 Task: Search one way flight ticket for 1 adult, 5 children, 2 infants in seat and 1 infant on lap in first from Laramie: Laramie Regional Airport to Gillette: Gillette Campbell County Airport on 5-1-2023. Choice of flights is United. Number of bags: 7 checked bags. Price is upto 100000. Outbound departure time preference is 11:15.
Action: Mouse moved to (206, 374)
Screenshot: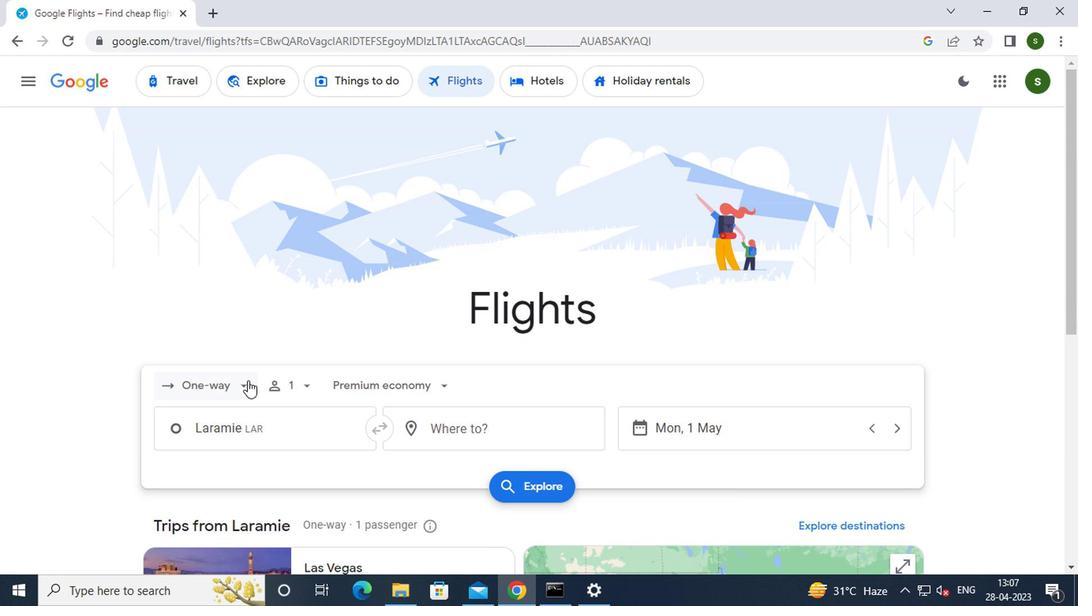 
Action: Mouse pressed left at (206, 374)
Screenshot: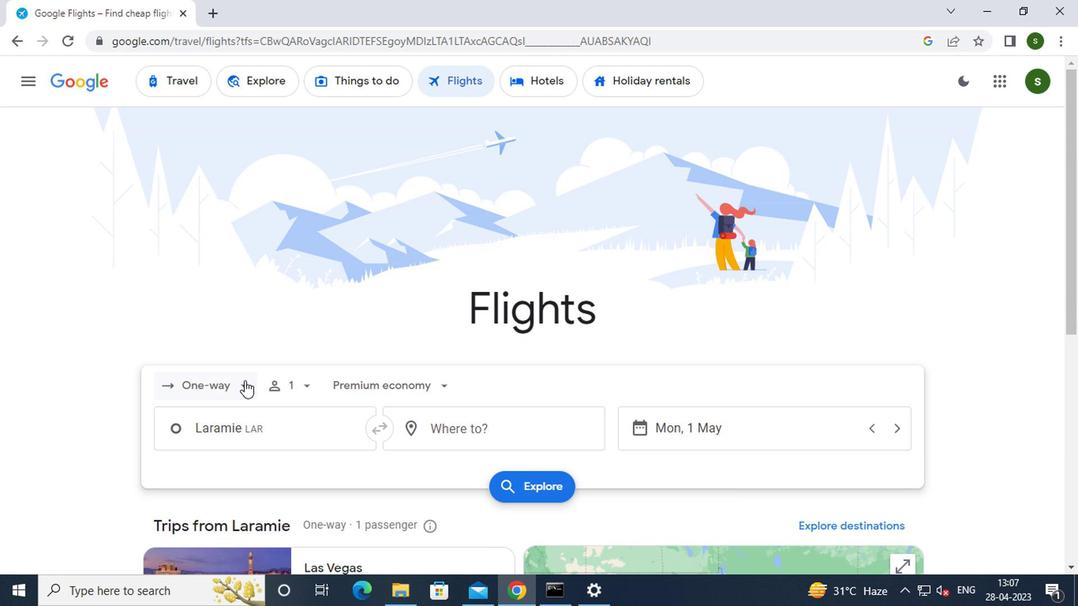 
Action: Mouse moved to (217, 461)
Screenshot: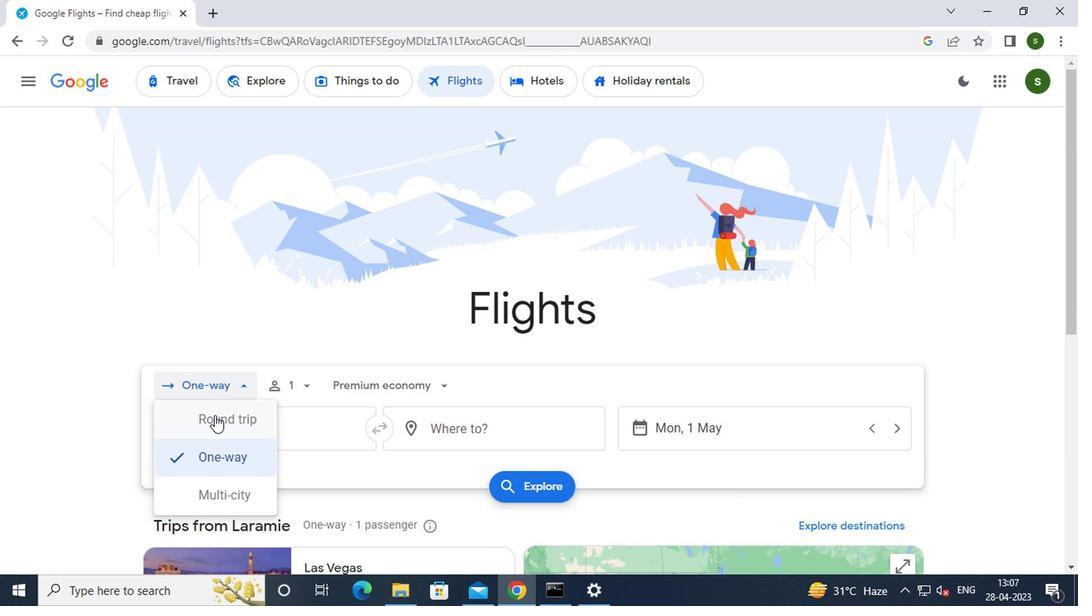 
Action: Mouse pressed left at (217, 461)
Screenshot: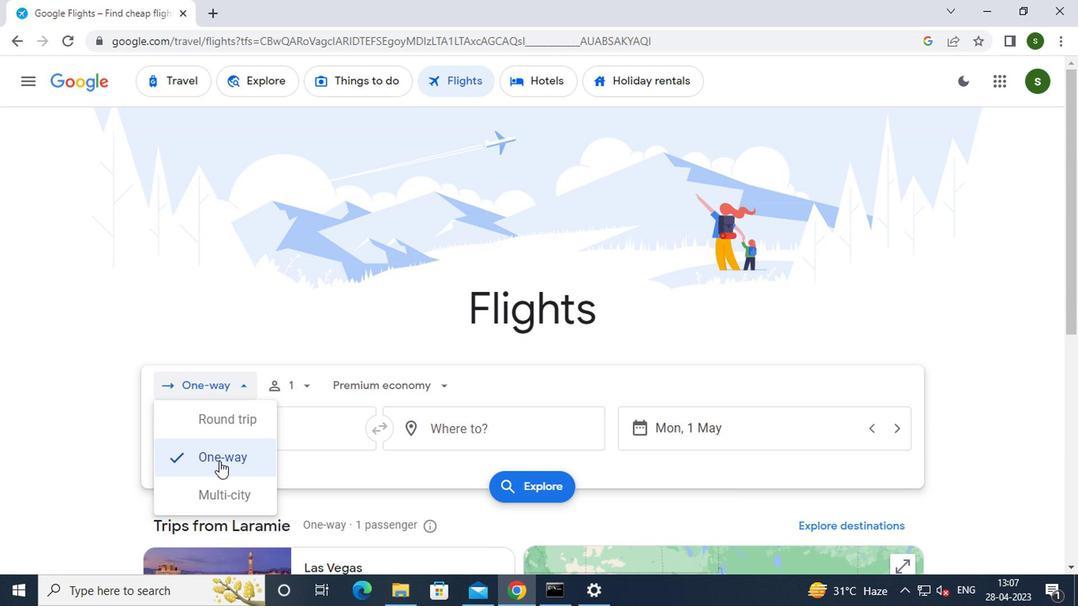 
Action: Mouse moved to (305, 371)
Screenshot: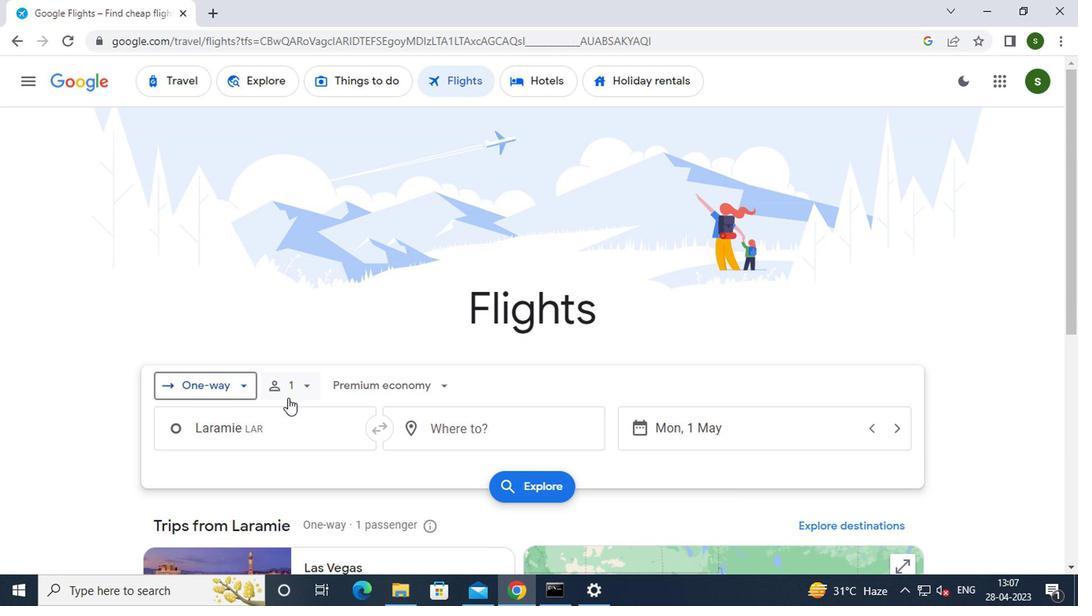 
Action: Mouse pressed left at (305, 371)
Screenshot: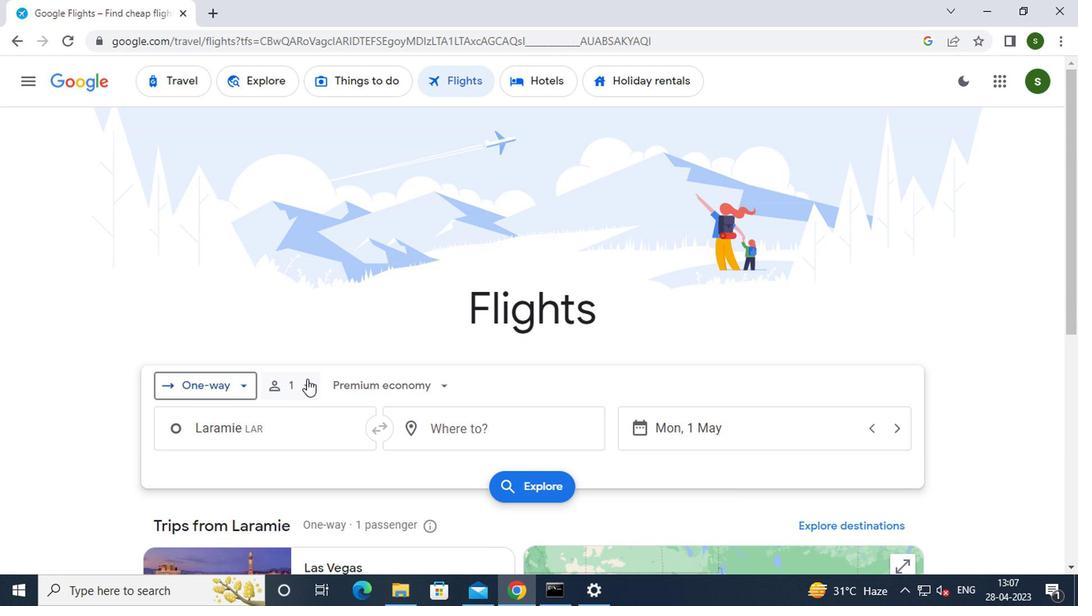 
Action: Mouse moved to (430, 472)
Screenshot: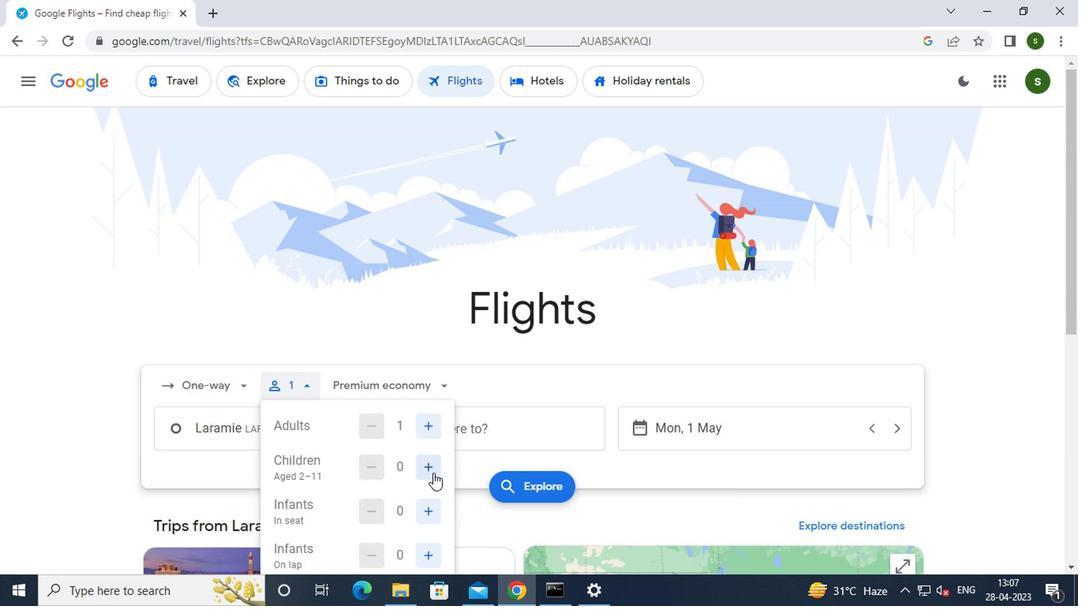 
Action: Mouse pressed left at (430, 472)
Screenshot: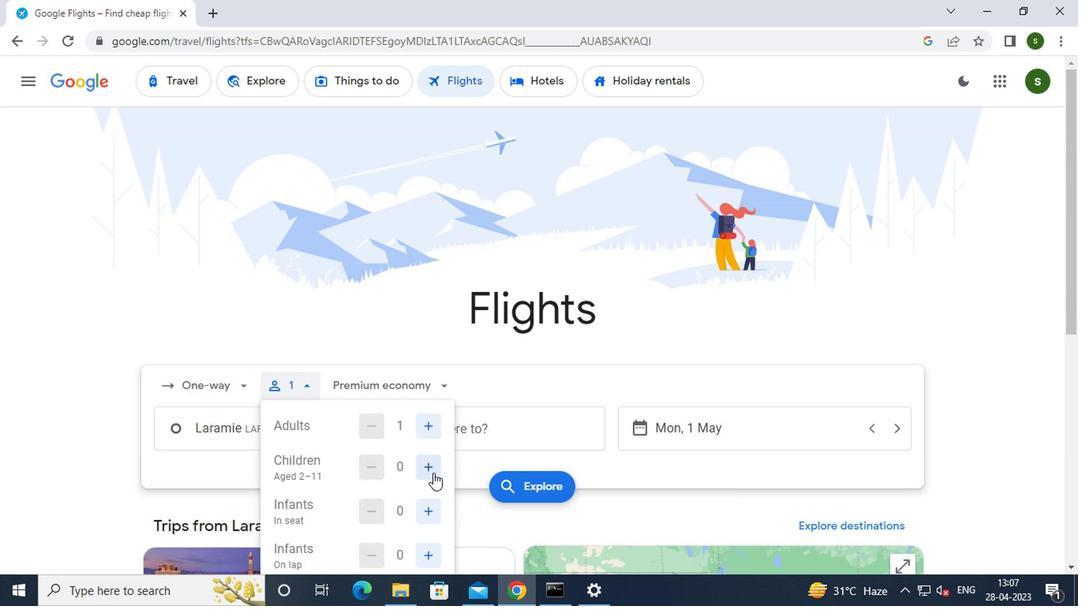 
Action: Mouse pressed left at (430, 472)
Screenshot: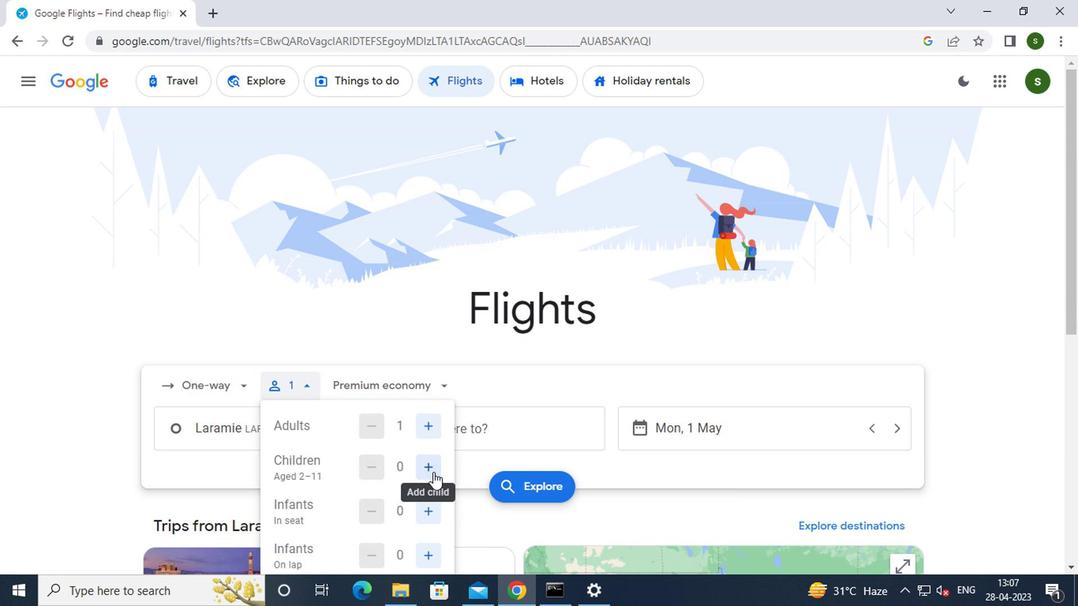 
Action: Mouse pressed left at (430, 472)
Screenshot: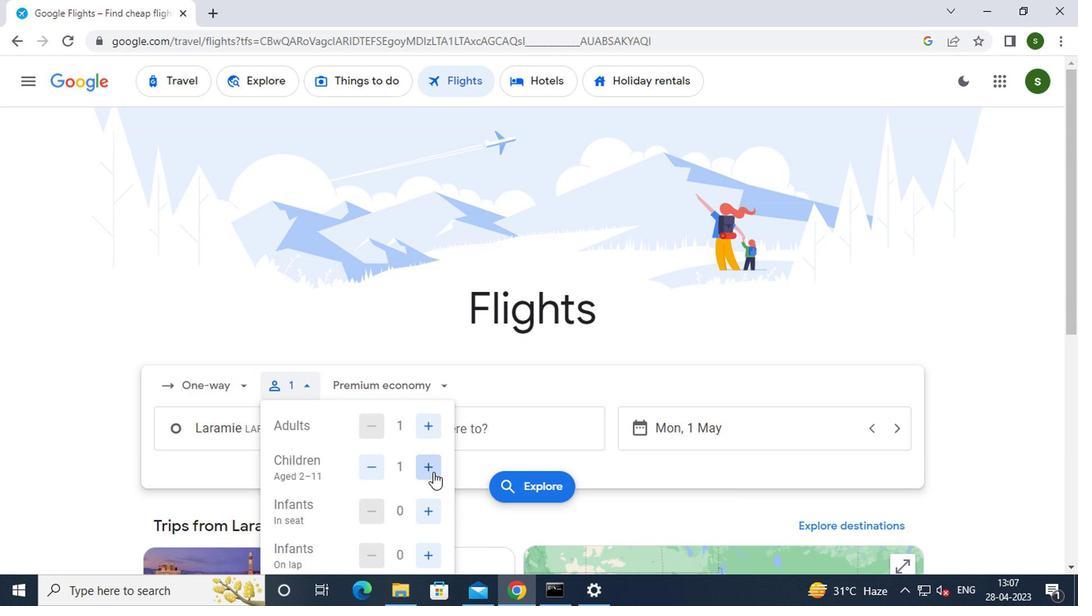 
Action: Mouse pressed left at (430, 472)
Screenshot: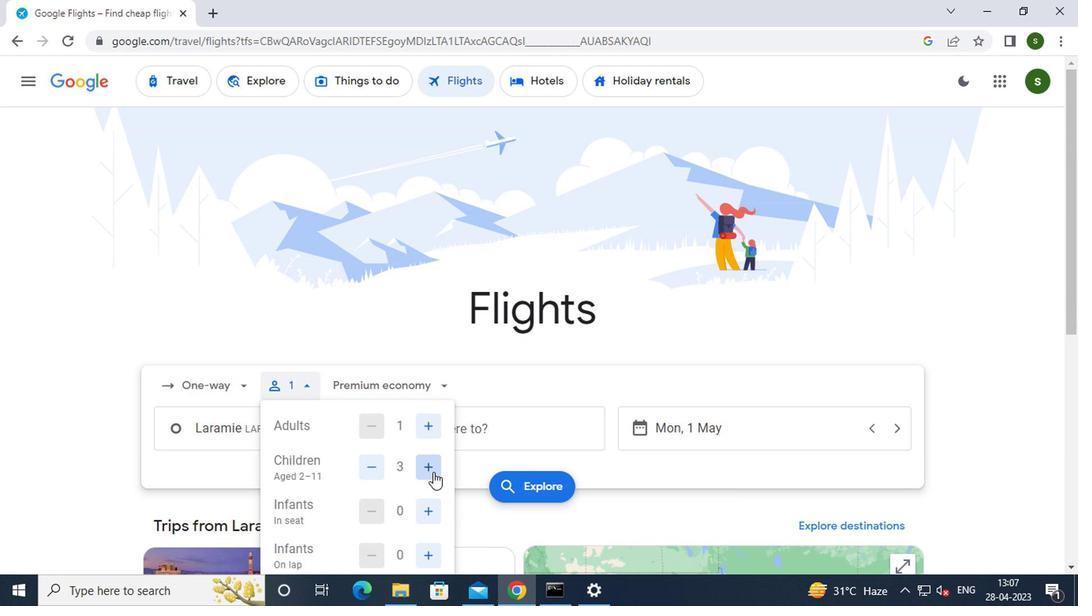 
Action: Mouse pressed left at (430, 472)
Screenshot: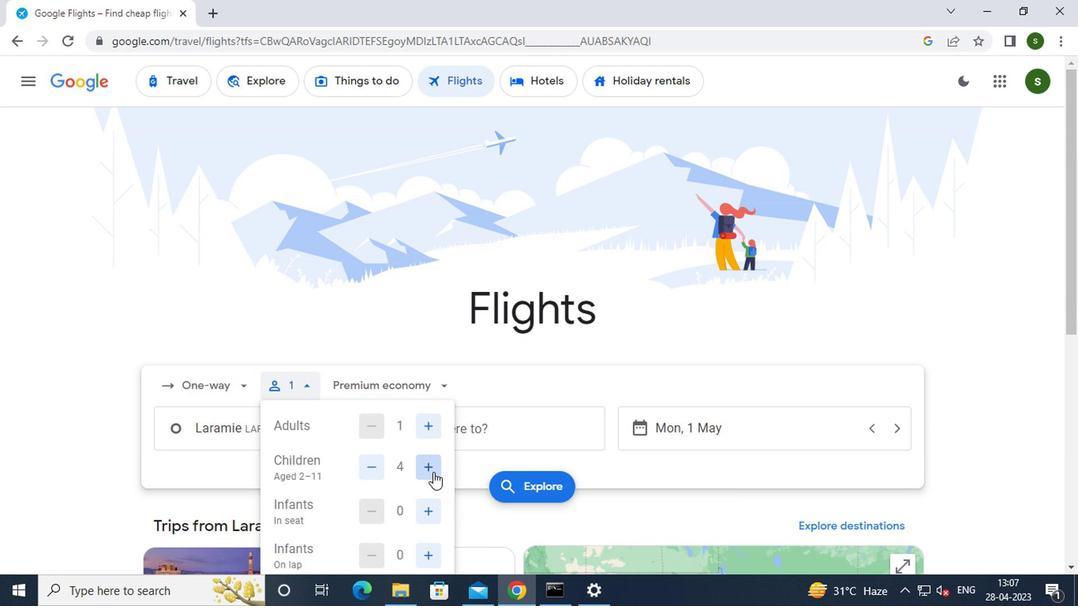 
Action: Mouse moved to (424, 555)
Screenshot: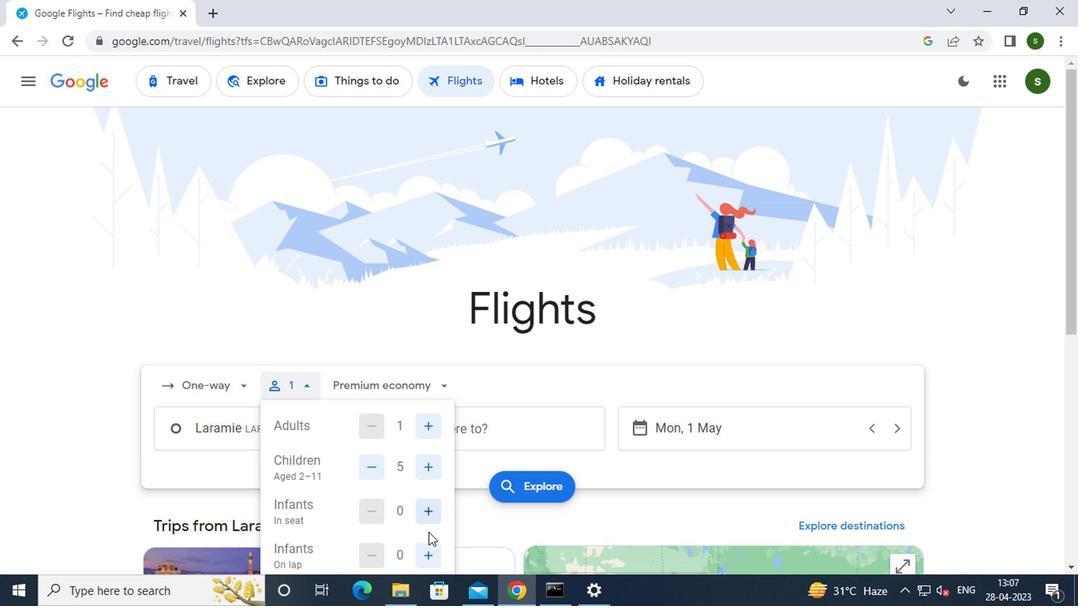 
Action: Mouse pressed left at (424, 555)
Screenshot: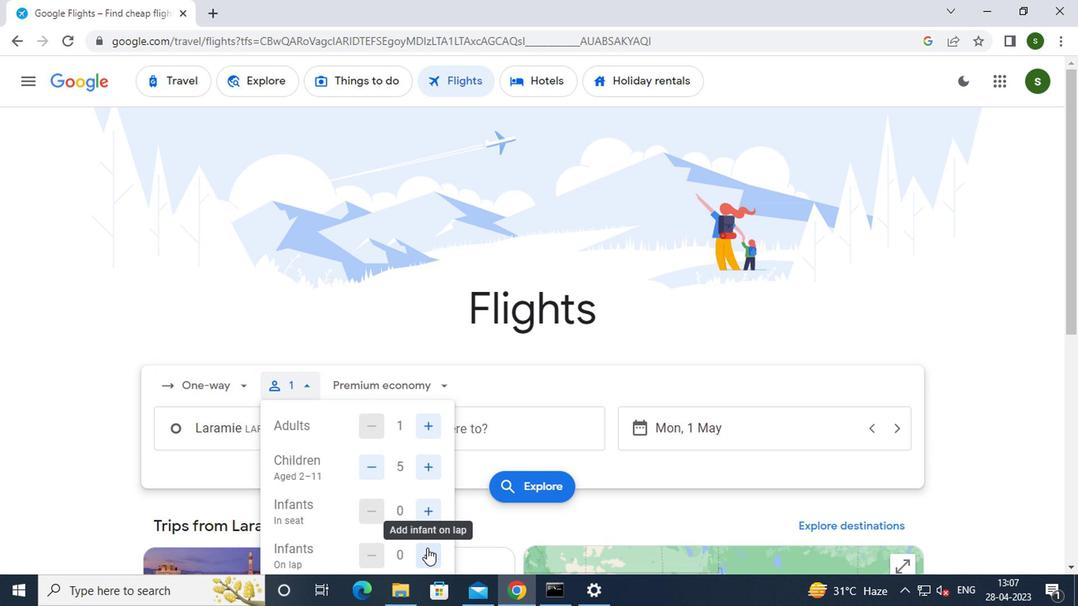 
Action: Mouse moved to (412, 380)
Screenshot: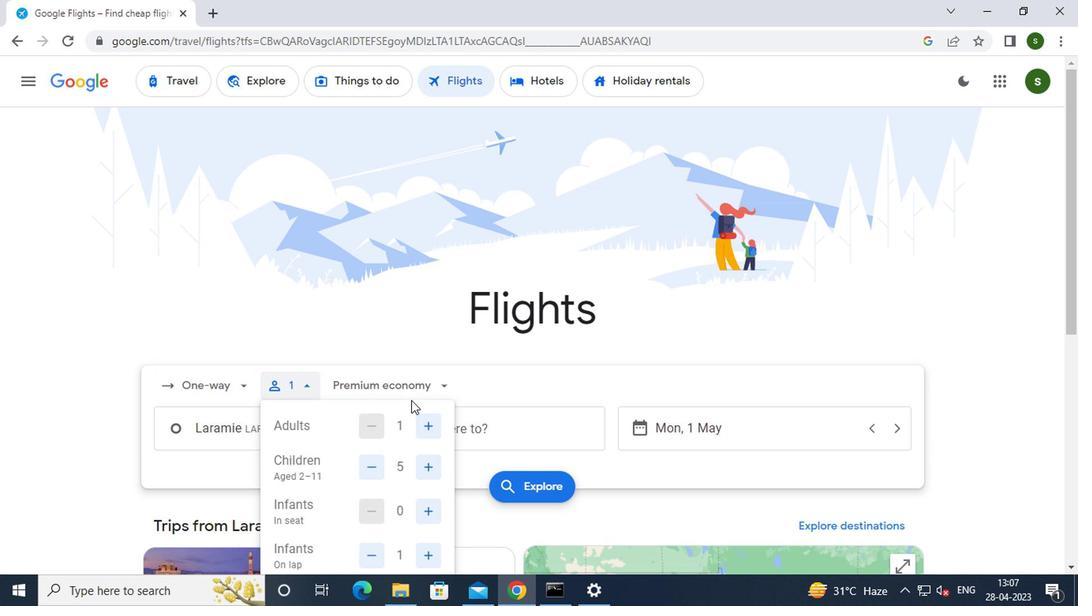 
Action: Mouse pressed left at (412, 380)
Screenshot: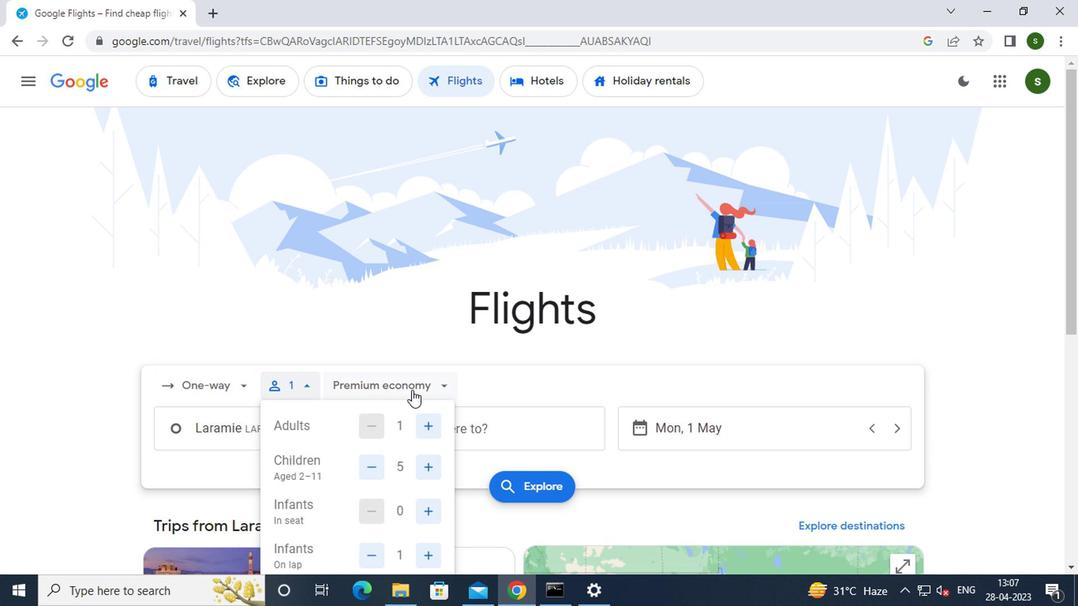
Action: Mouse moved to (424, 506)
Screenshot: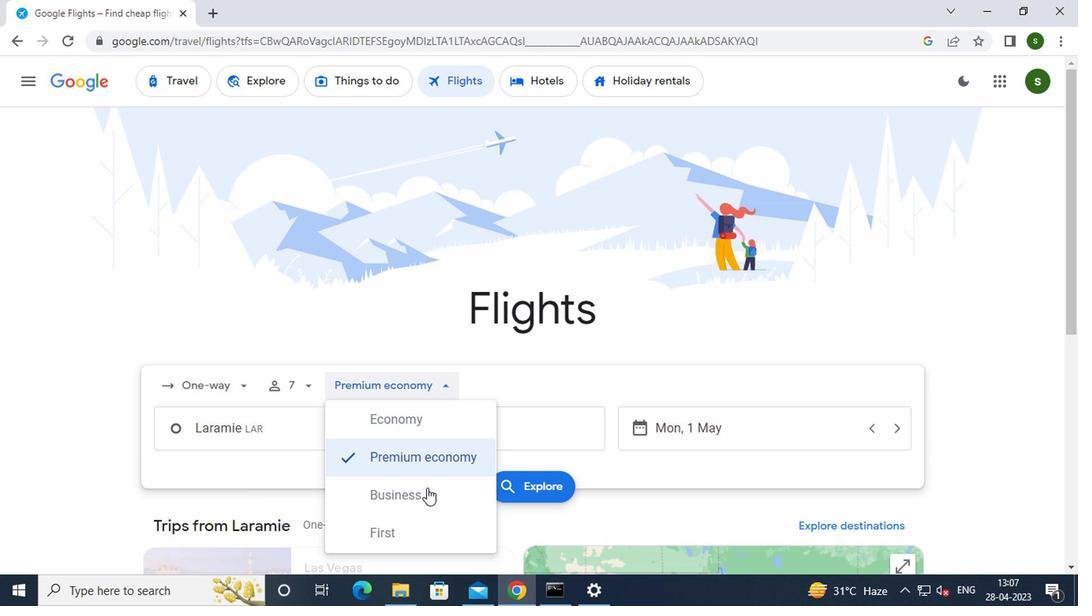 
Action: Mouse pressed left at (424, 506)
Screenshot: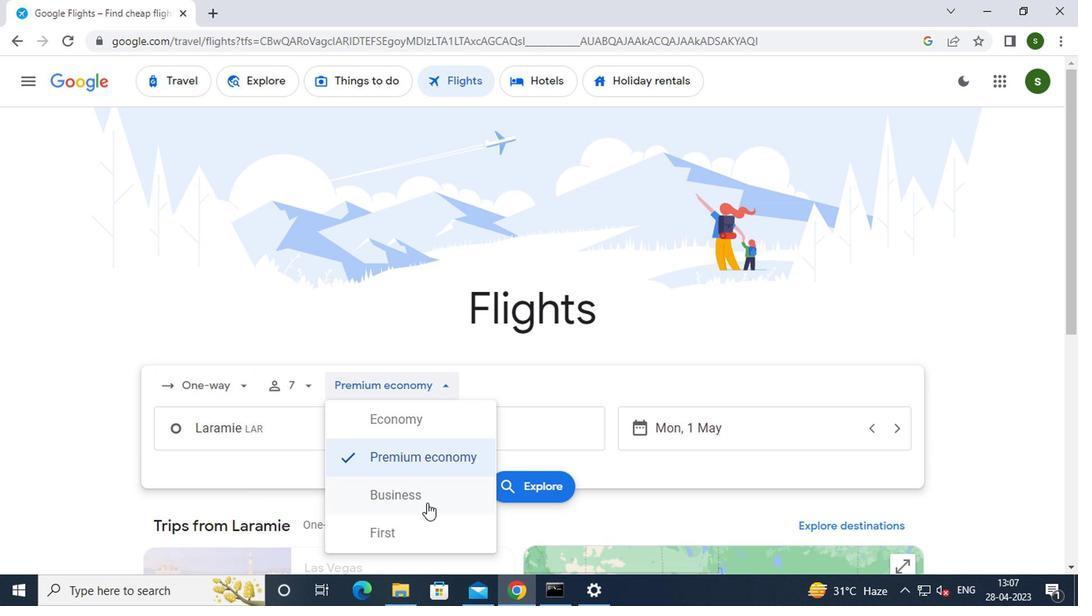 
Action: Mouse moved to (316, 429)
Screenshot: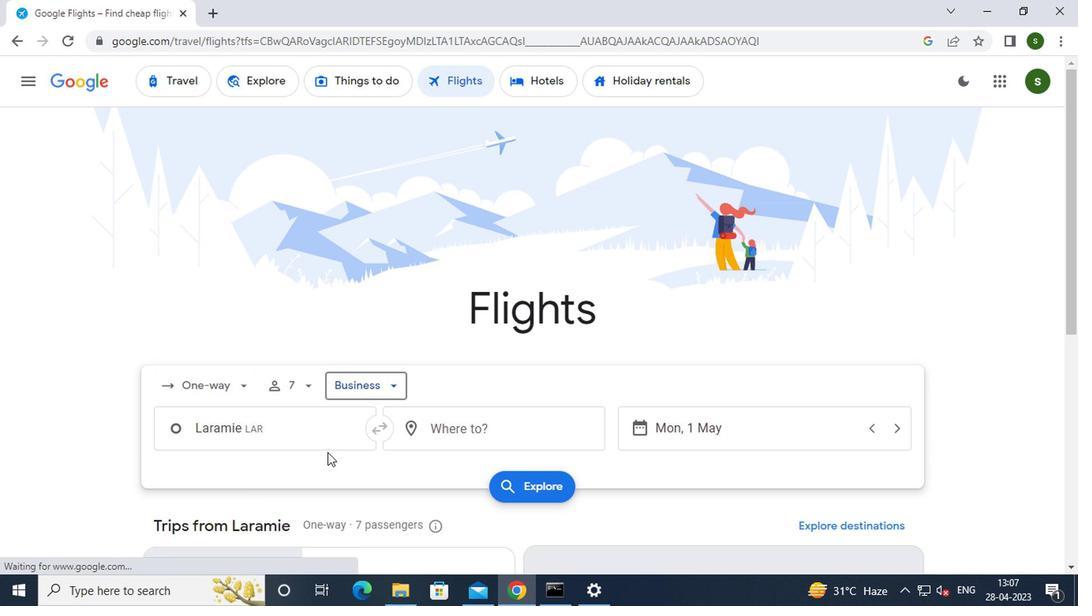 
Action: Mouse pressed left at (316, 429)
Screenshot: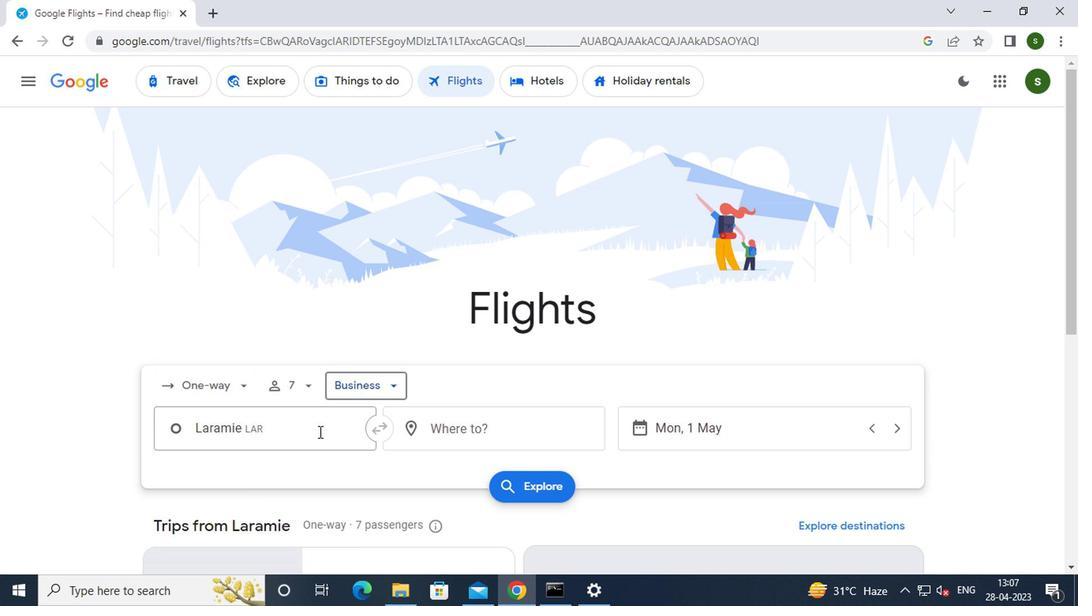 
Action: Key pressed l<Key.caps_lock>aramie
Screenshot: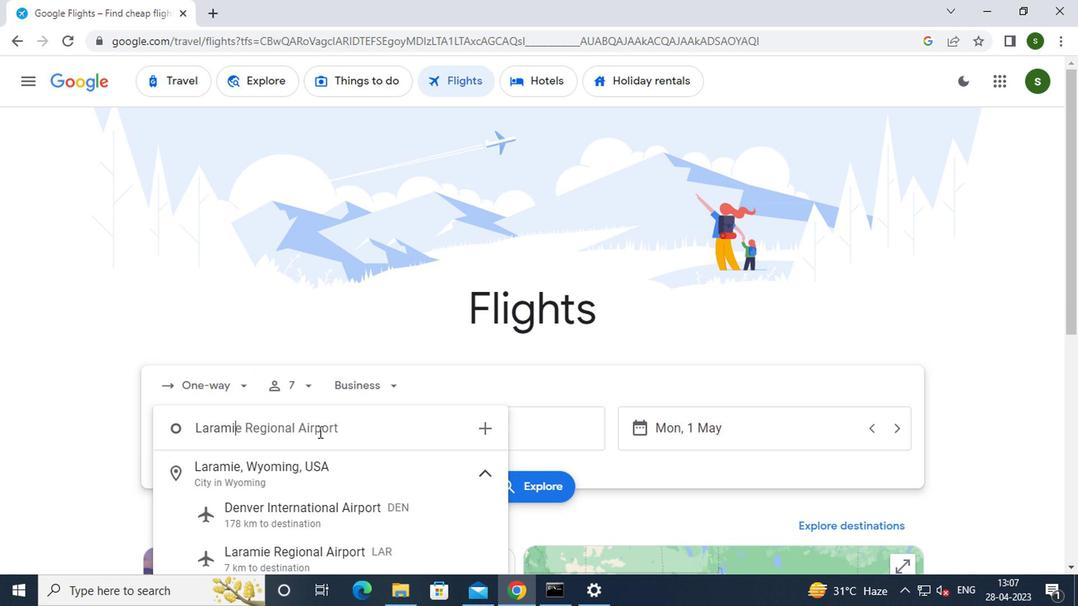
Action: Mouse moved to (312, 554)
Screenshot: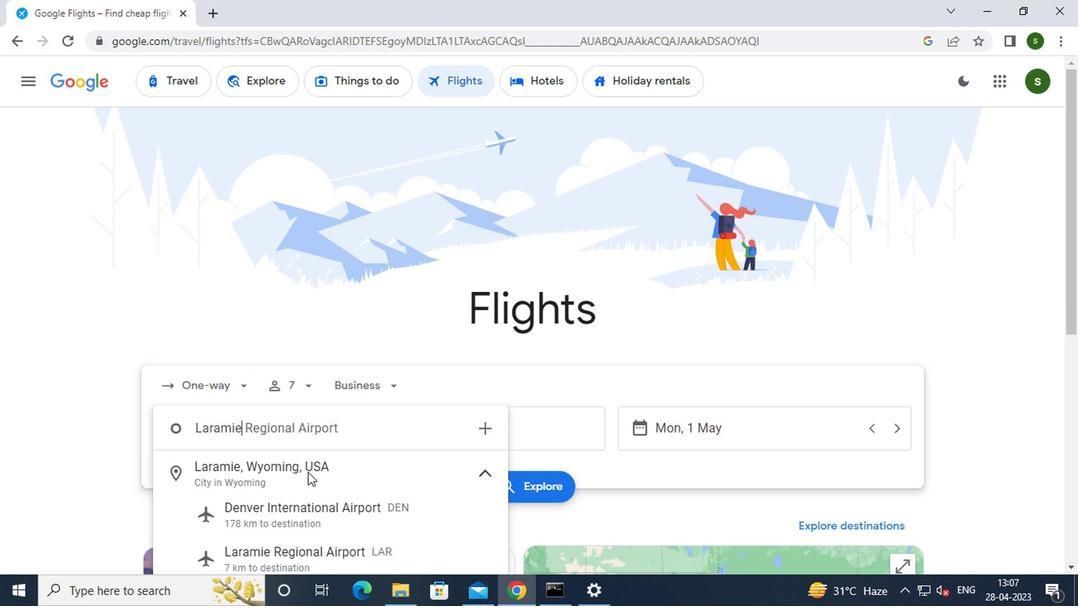
Action: Mouse pressed left at (312, 554)
Screenshot: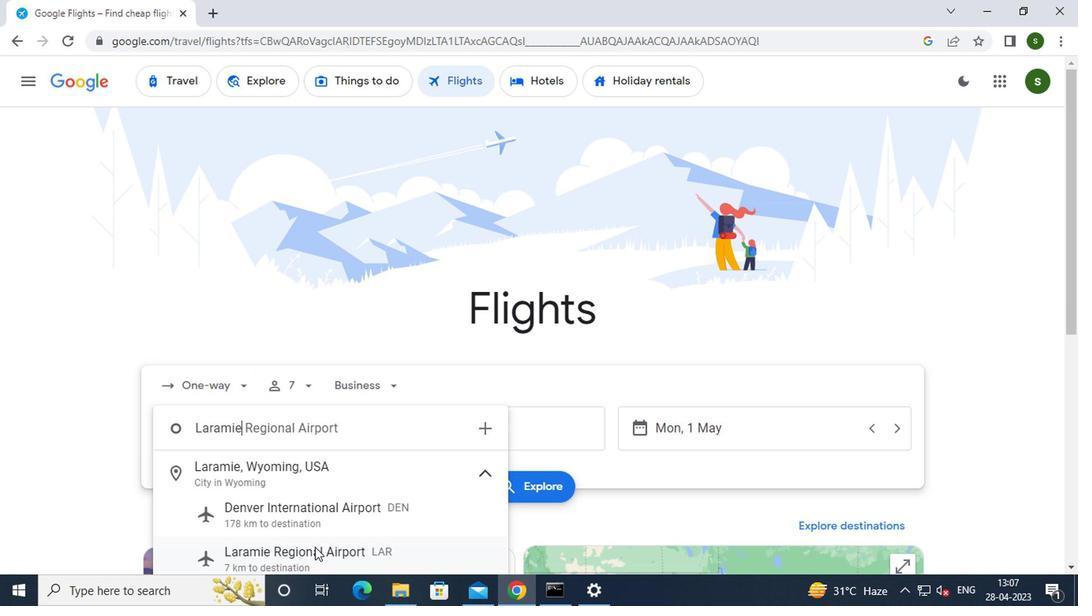 
Action: Mouse moved to (461, 437)
Screenshot: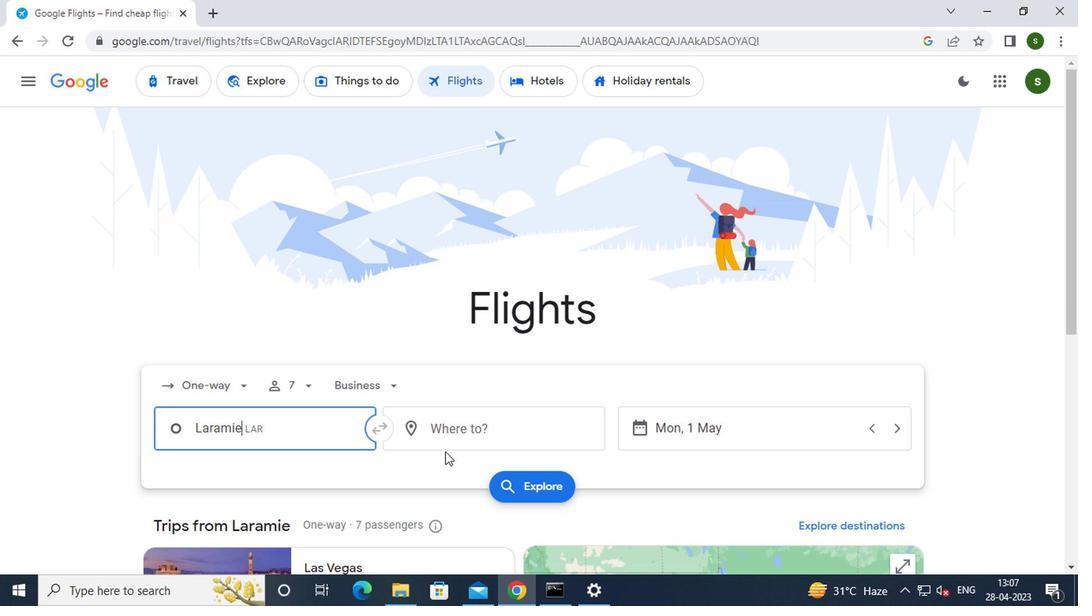 
Action: Mouse pressed left at (461, 437)
Screenshot: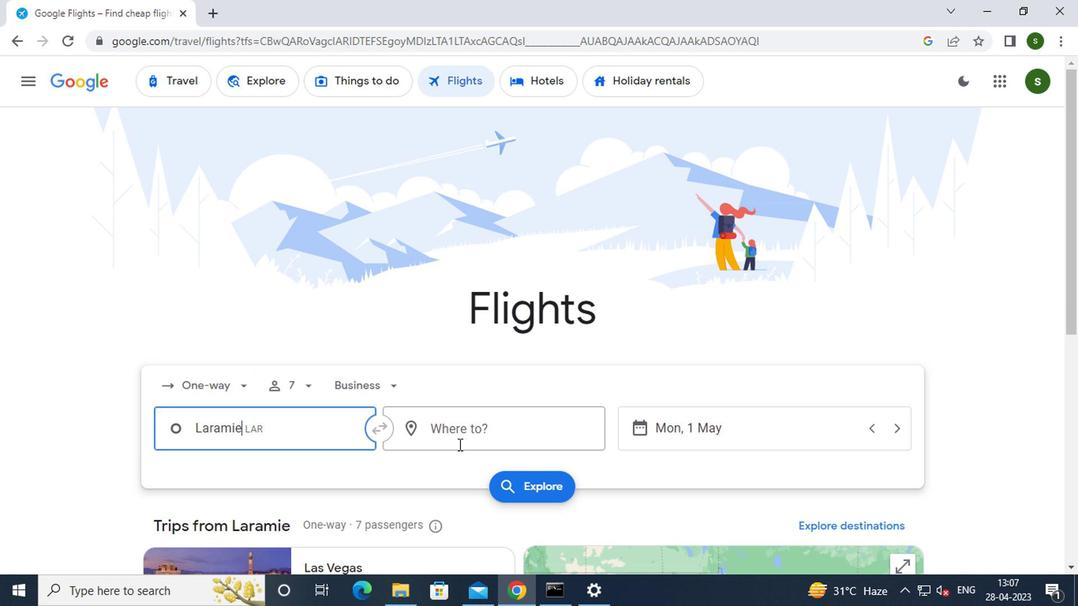 
Action: Key pressed <Key.caps_lock>g<Key.caps_lock>illette<Key.enter>
Screenshot: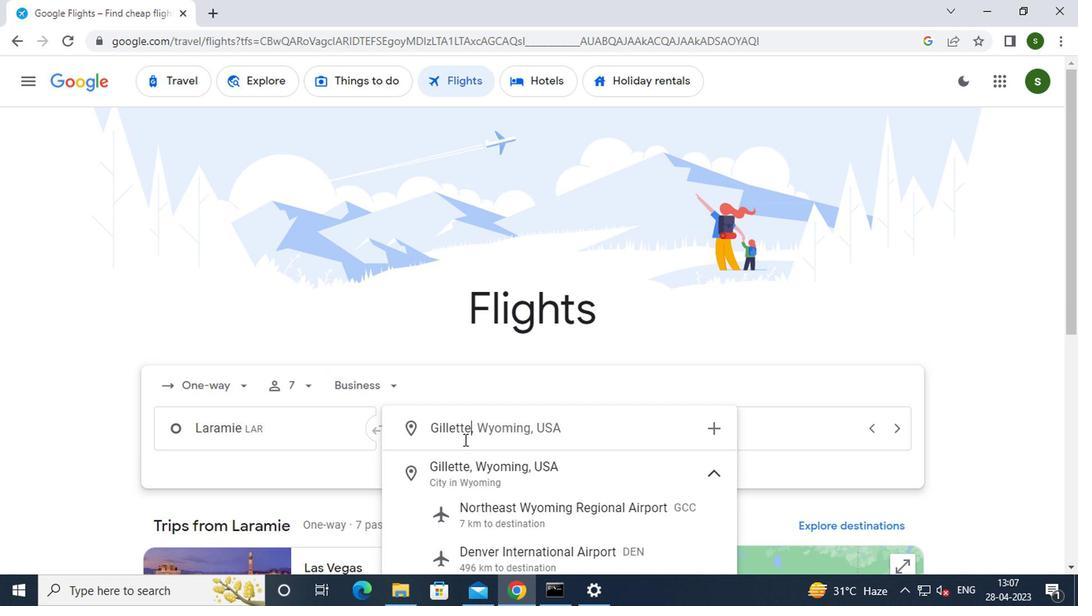 
Action: Mouse moved to (740, 424)
Screenshot: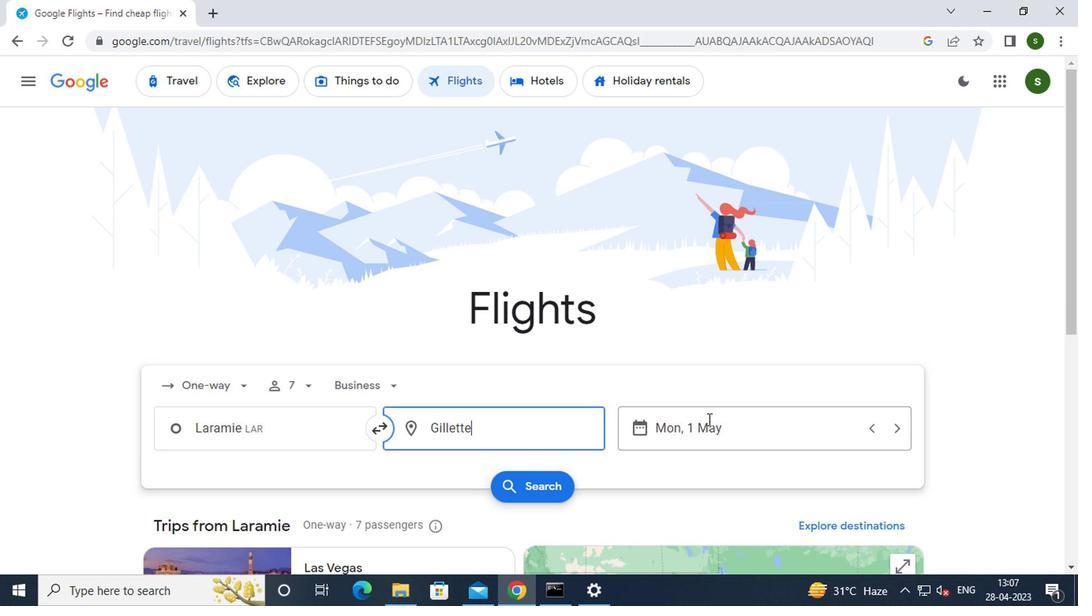 
Action: Mouse pressed left at (740, 424)
Screenshot: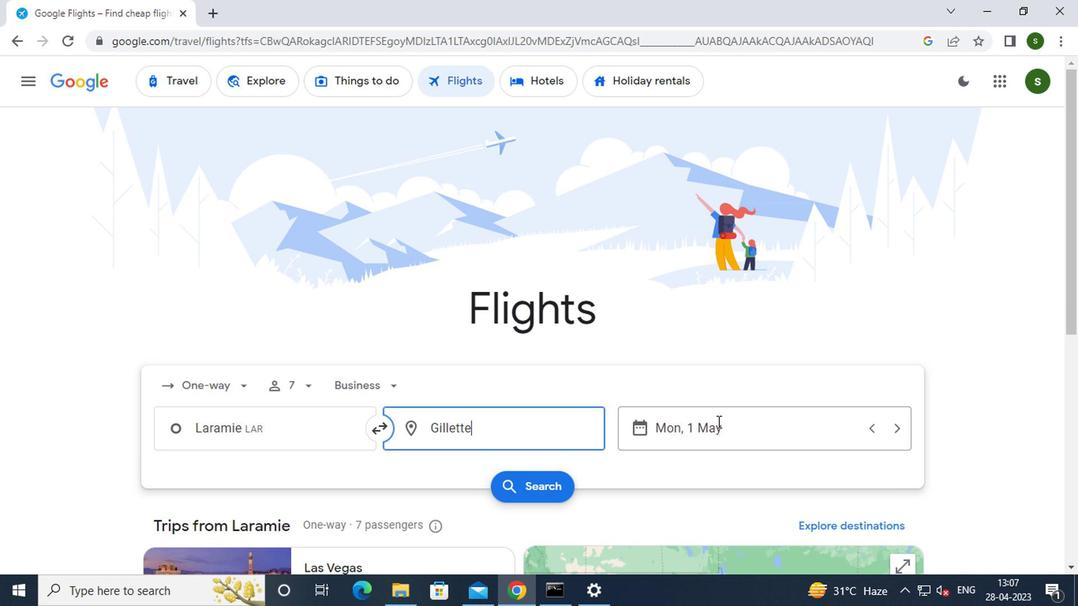 
Action: Mouse moved to (684, 274)
Screenshot: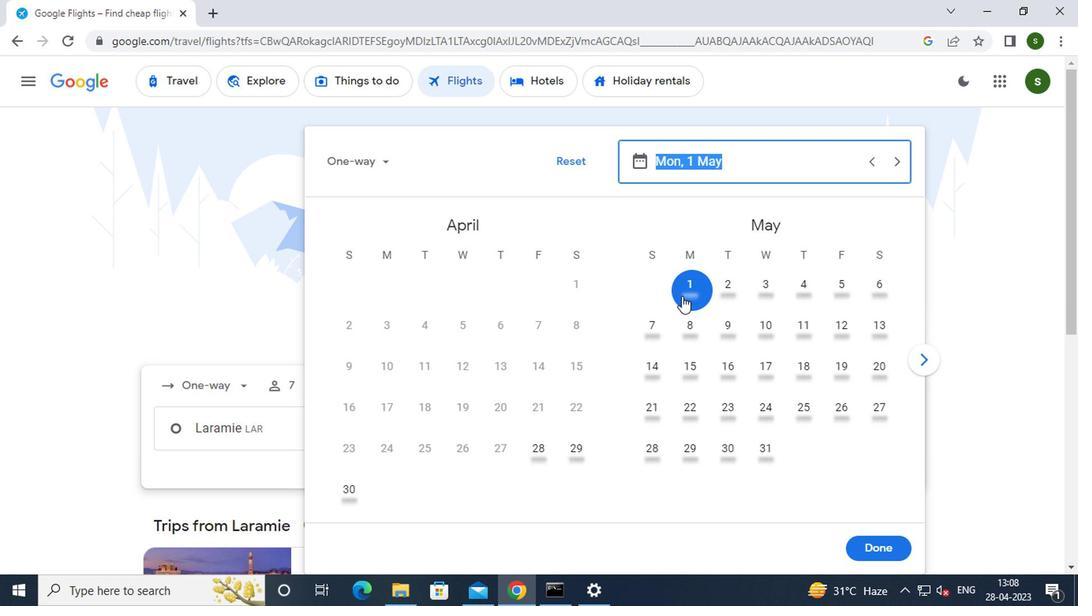 
Action: Mouse pressed left at (684, 274)
Screenshot: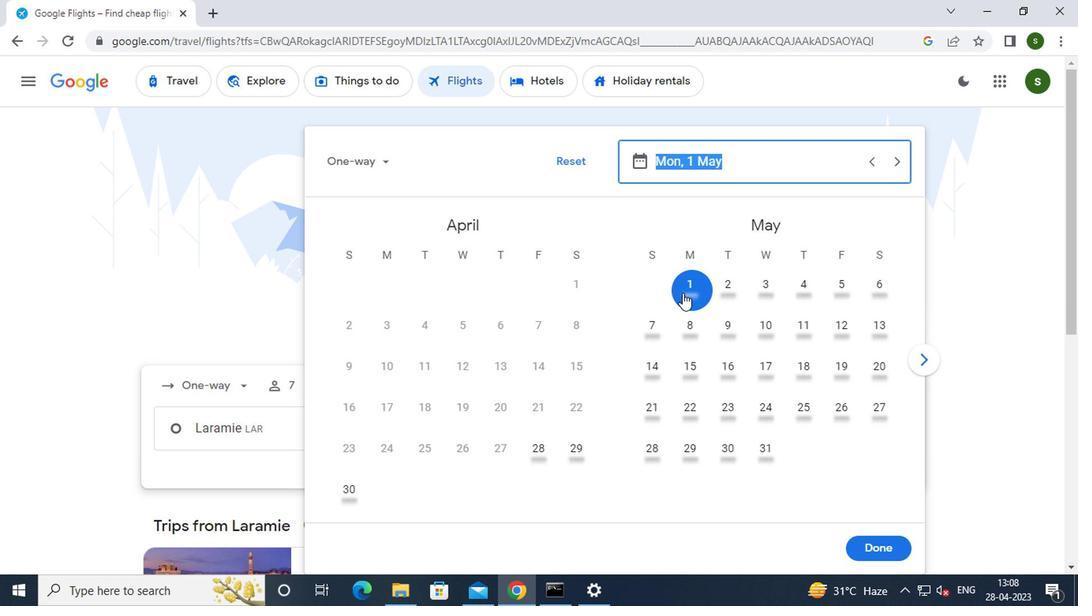 
Action: Mouse moved to (865, 557)
Screenshot: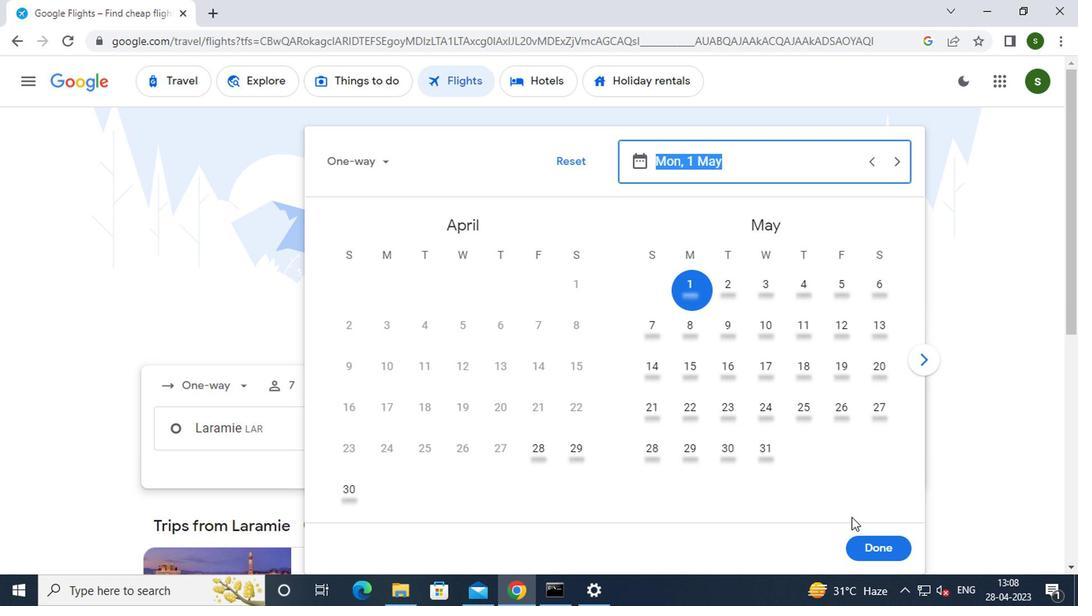 
Action: Mouse pressed left at (865, 557)
Screenshot: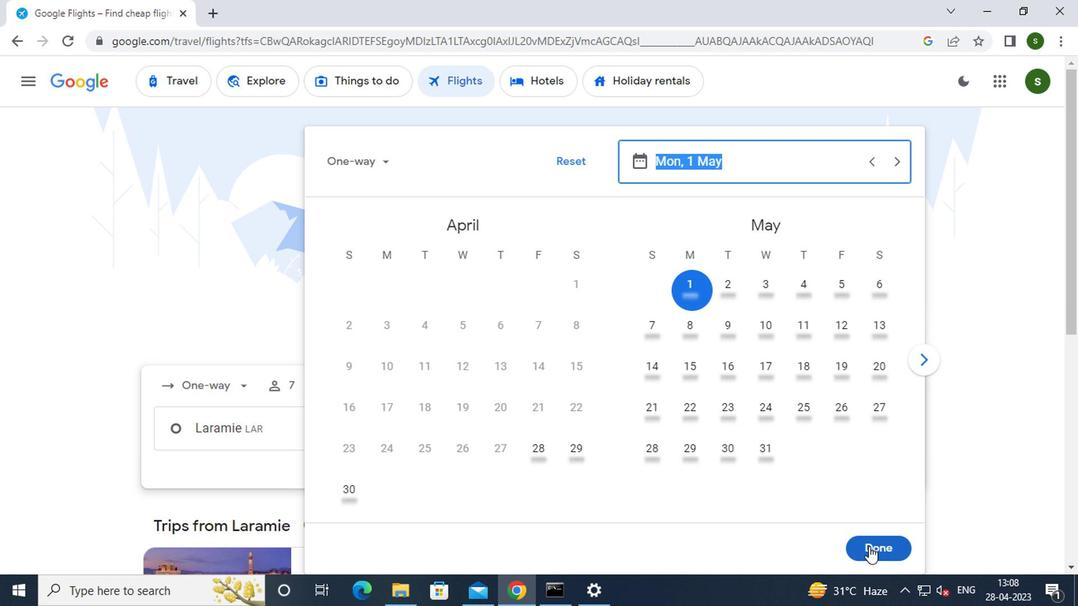 
Action: Mouse moved to (534, 490)
Screenshot: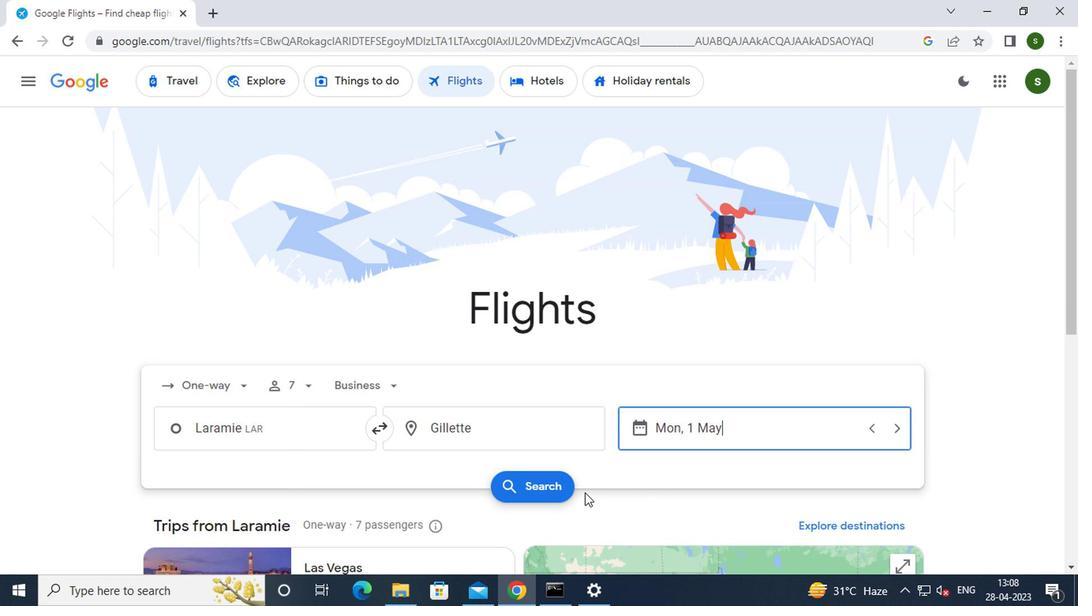 
Action: Mouse pressed left at (534, 490)
Screenshot: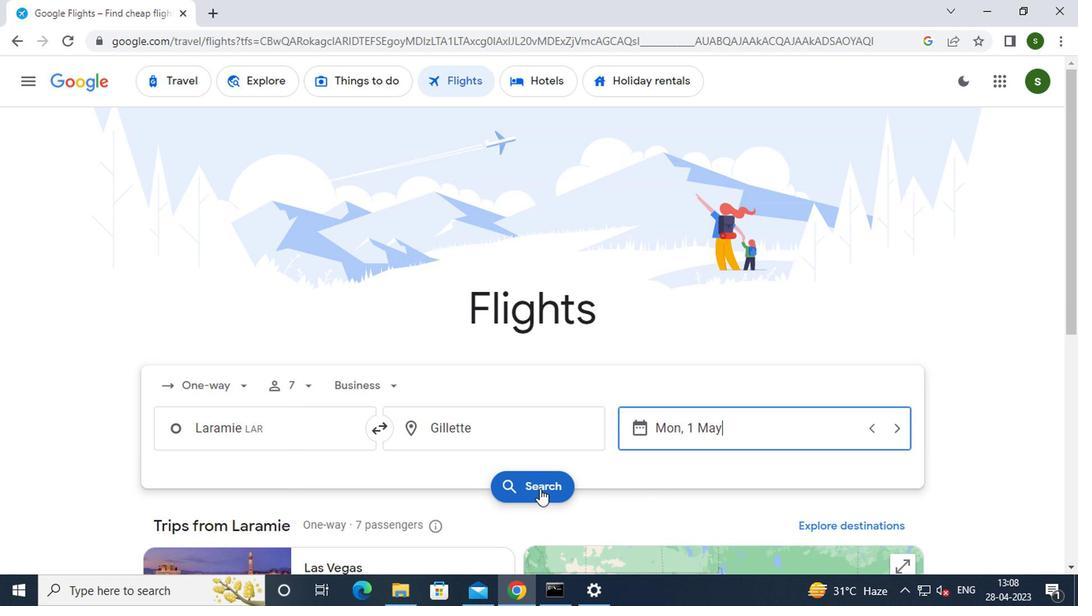 
Action: Mouse moved to (180, 210)
Screenshot: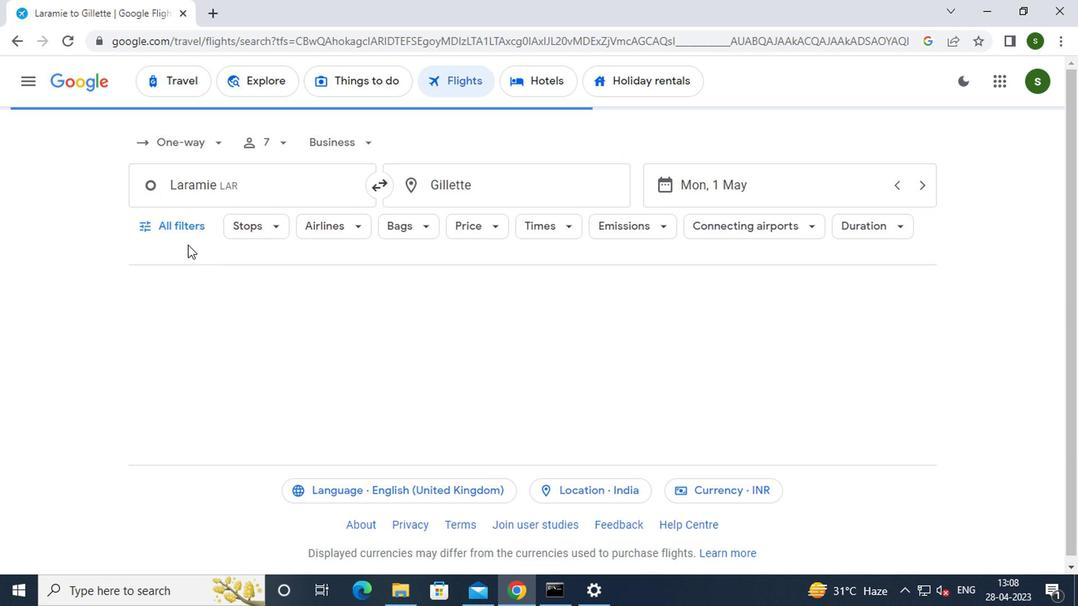 
Action: Mouse pressed left at (180, 210)
Screenshot: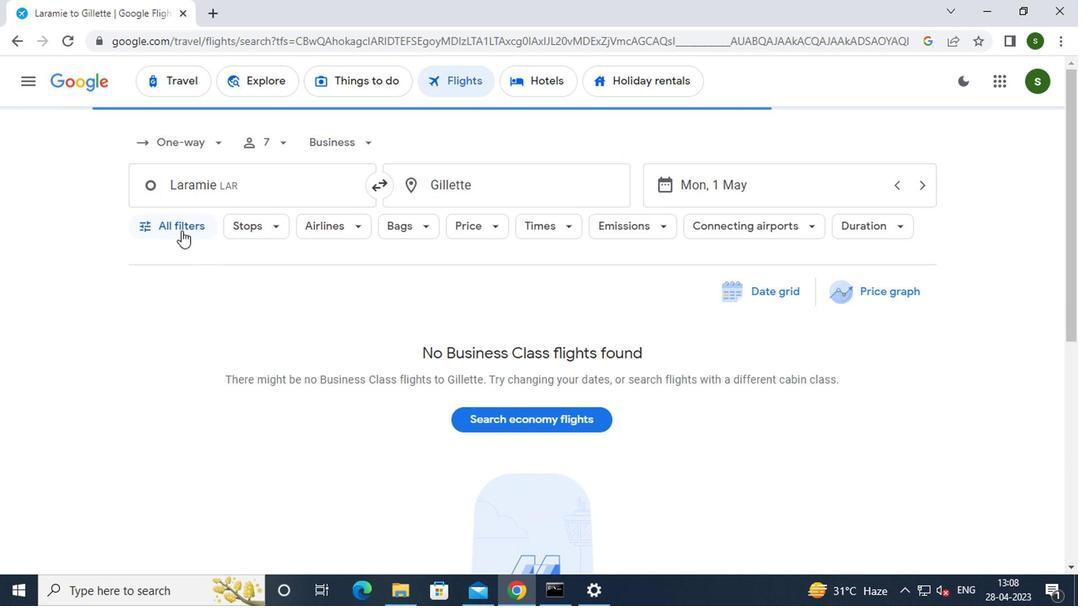 
Action: Mouse moved to (228, 276)
Screenshot: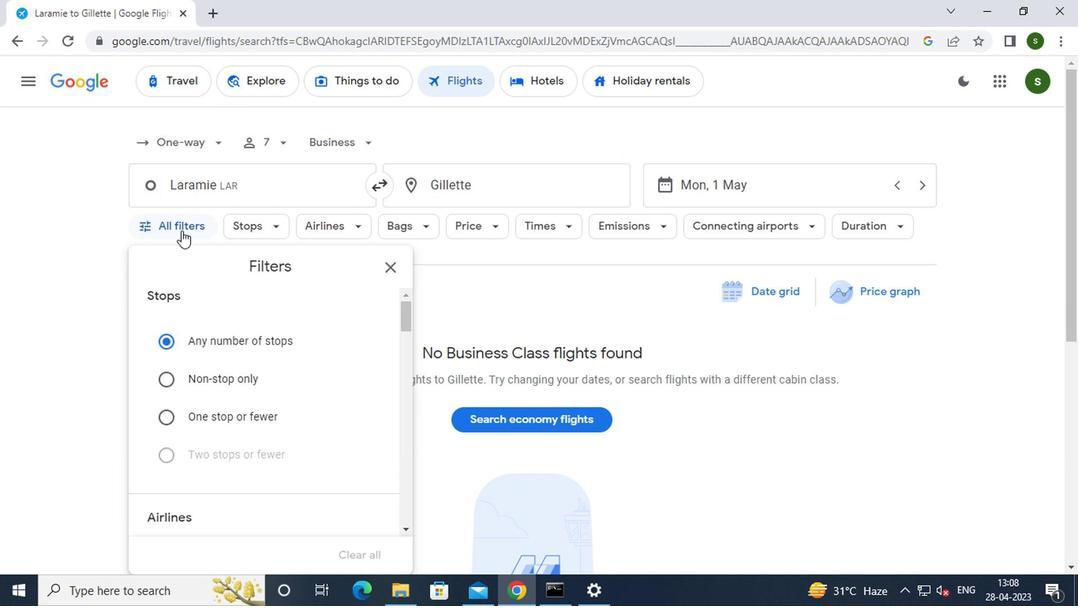 
Action: Mouse scrolled (228, 275) with delta (0, 0)
Screenshot: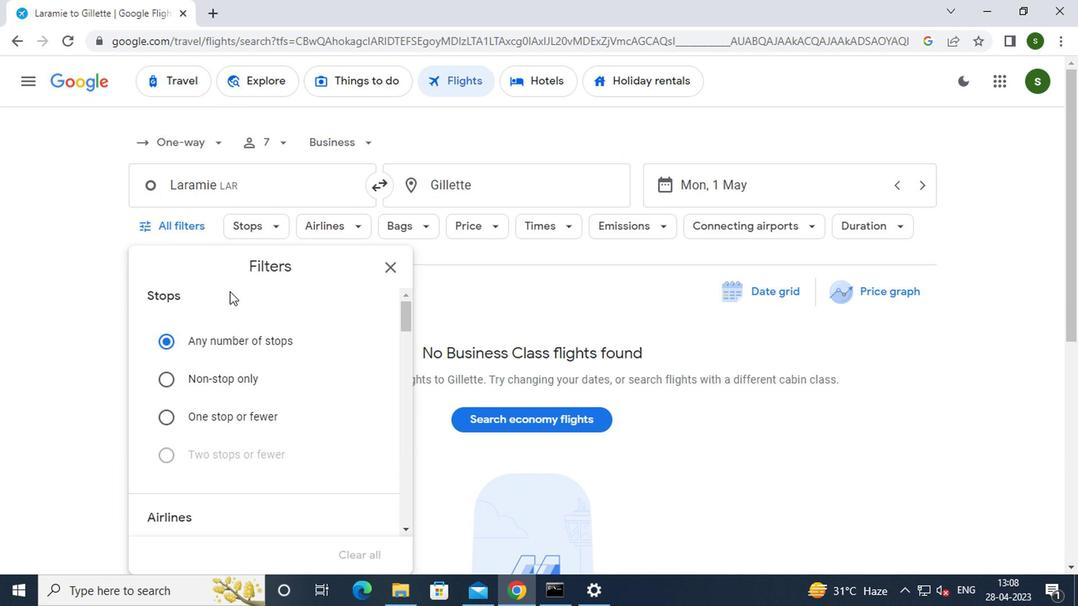 
Action: Mouse scrolled (228, 275) with delta (0, 0)
Screenshot: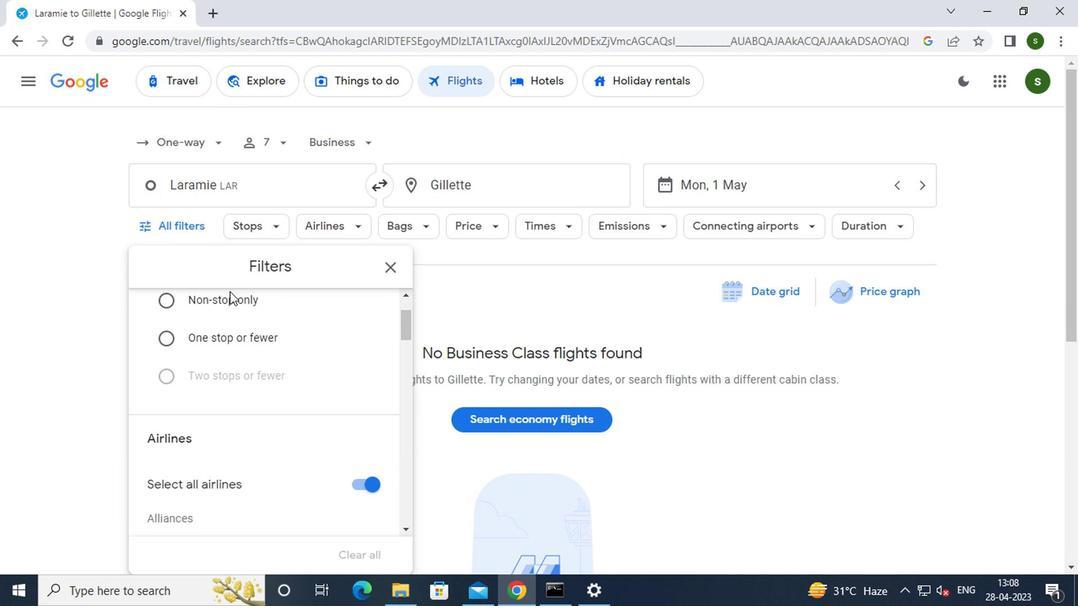 
Action: Mouse moved to (367, 394)
Screenshot: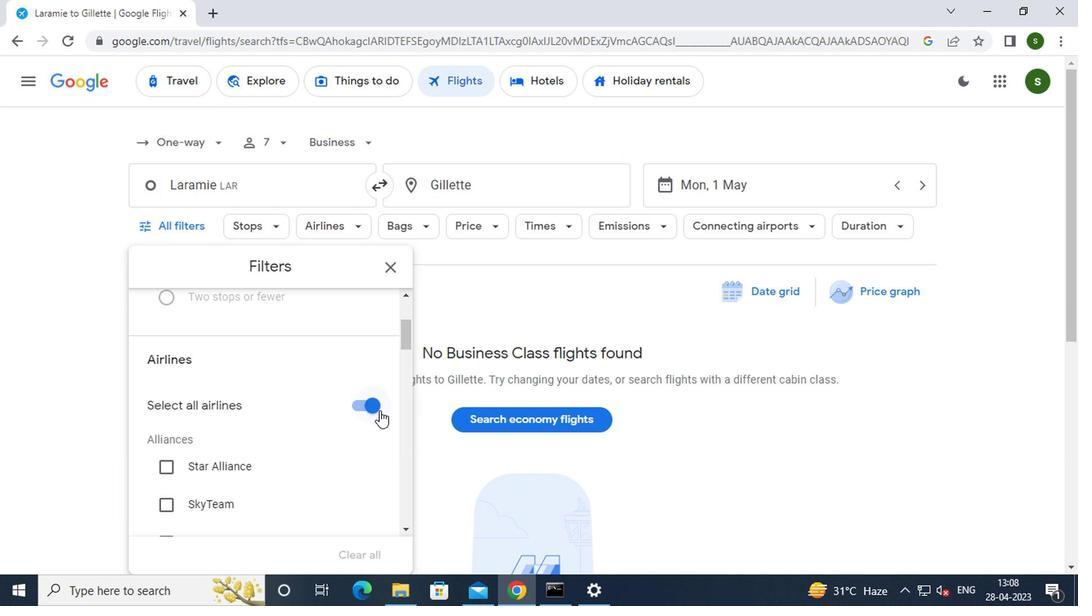 
Action: Mouse pressed left at (367, 394)
Screenshot: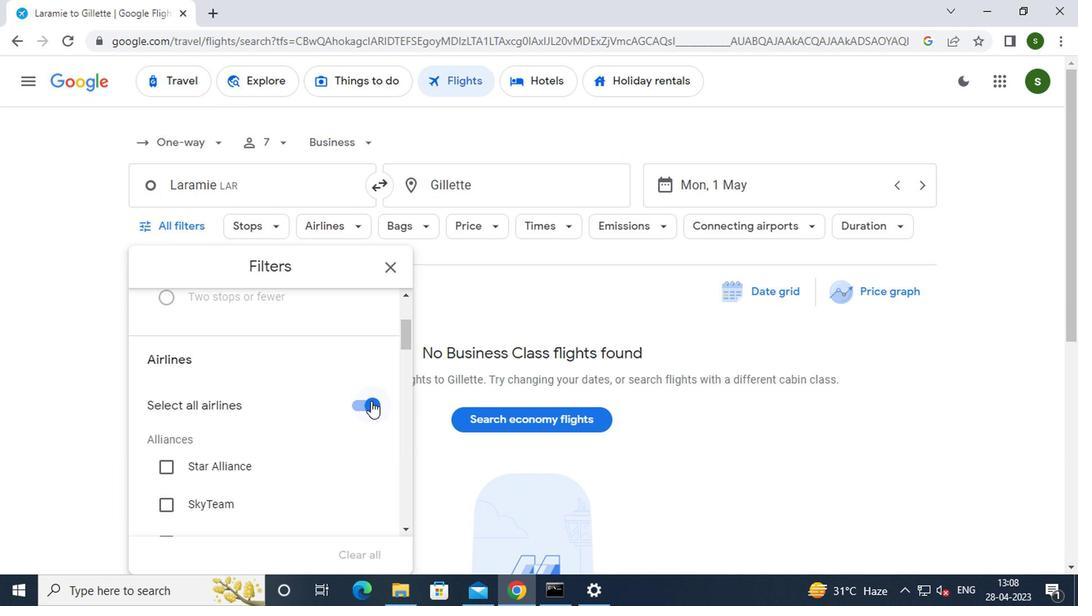 
Action: Mouse moved to (285, 378)
Screenshot: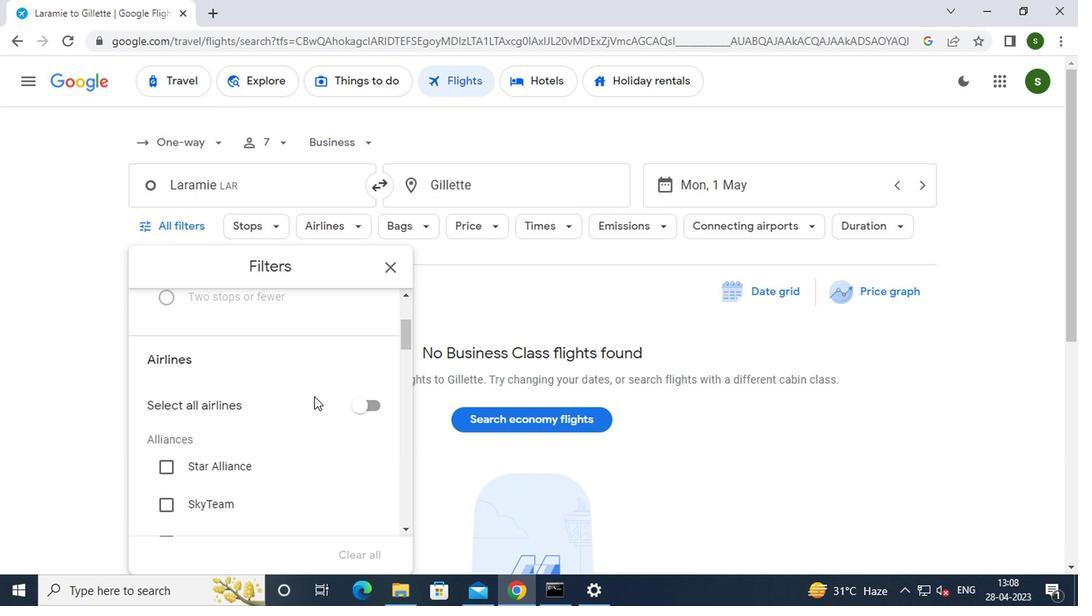 
Action: Mouse scrolled (285, 377) with delta (0, -1)
Screenshot: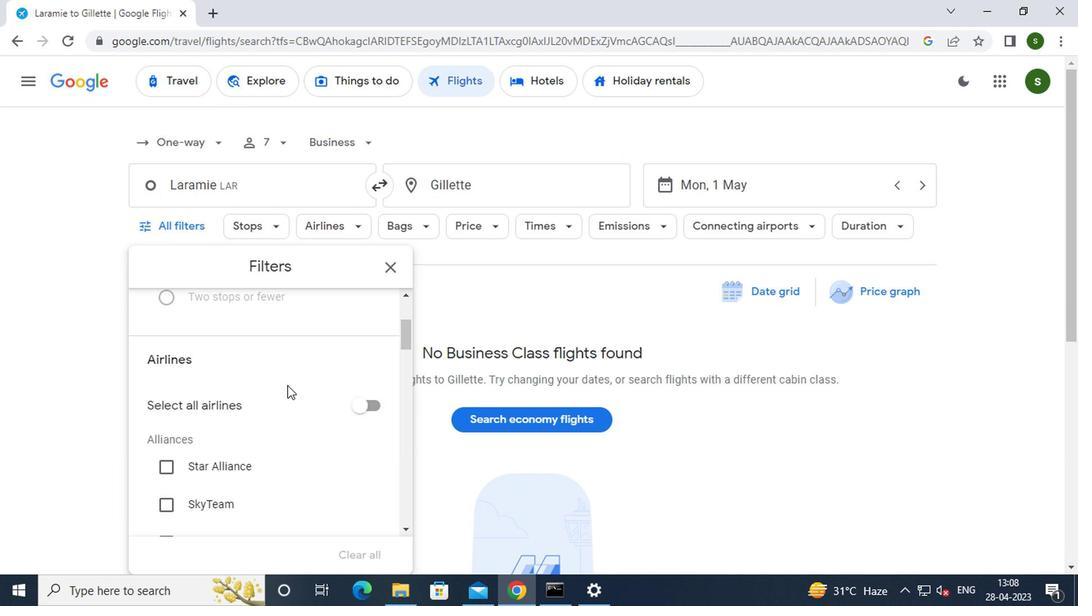 
Action: Mouse scrolled (285, 377) with delta (0, -1)
Screenshot: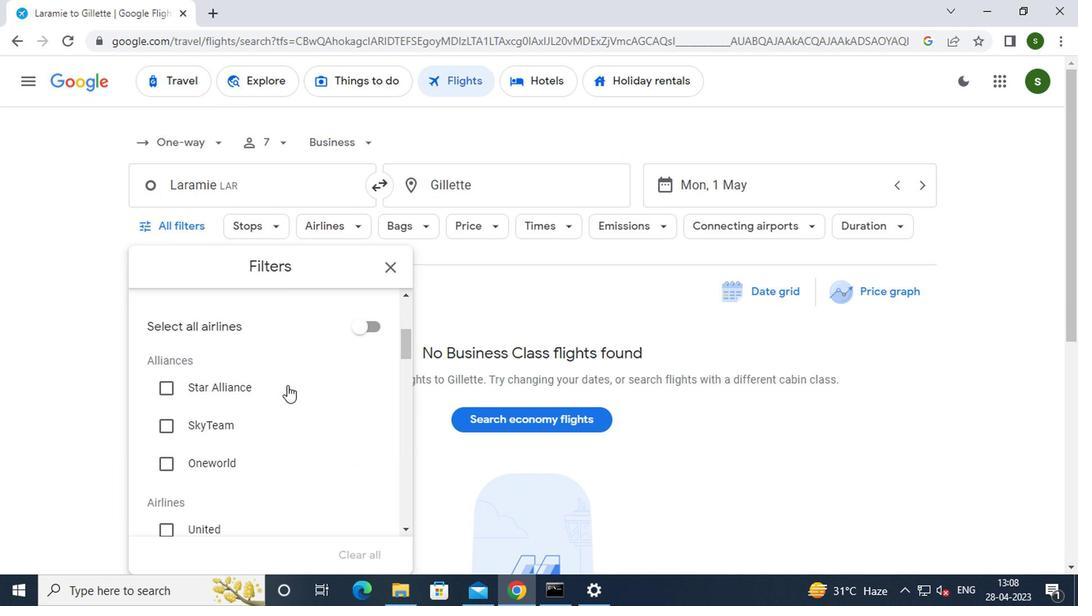 
Action: Mouse moved to (194, 446)
Screenshot: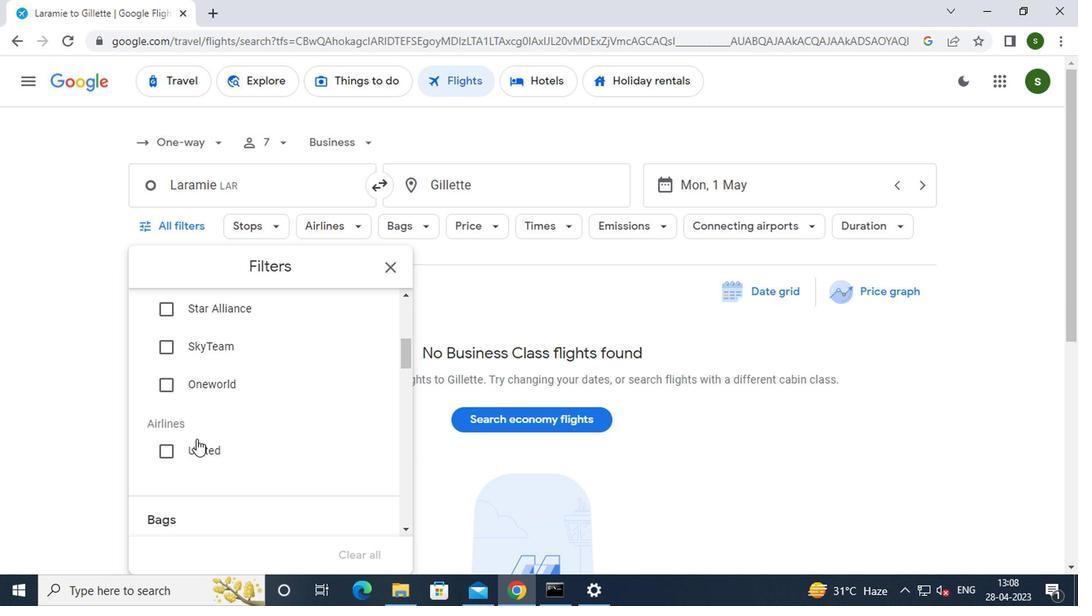 
Action: Mouse pressed left at (194, 446)
Screenshot: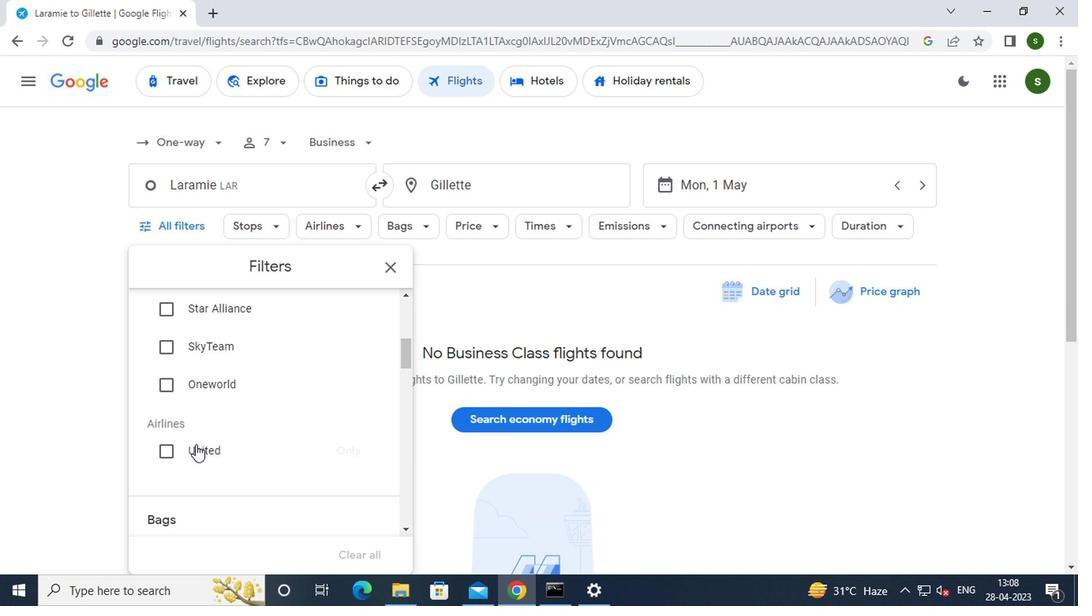 
Action: Mouse moved to (285, 419)
Screenshot: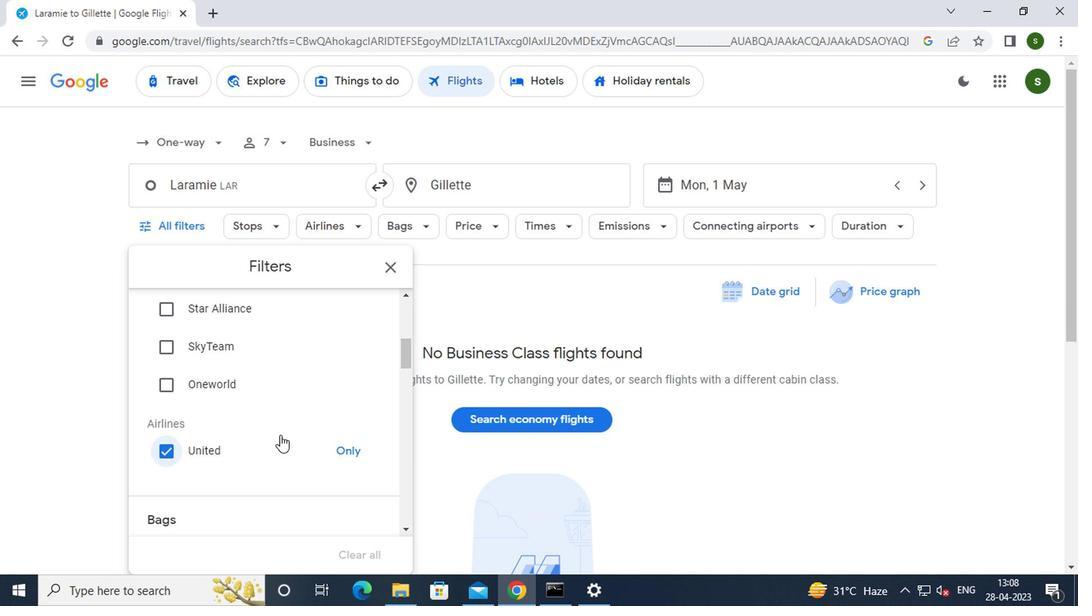 
Action: Mouse scrolled (285, 419) with delta (0, 0)
Screenshot: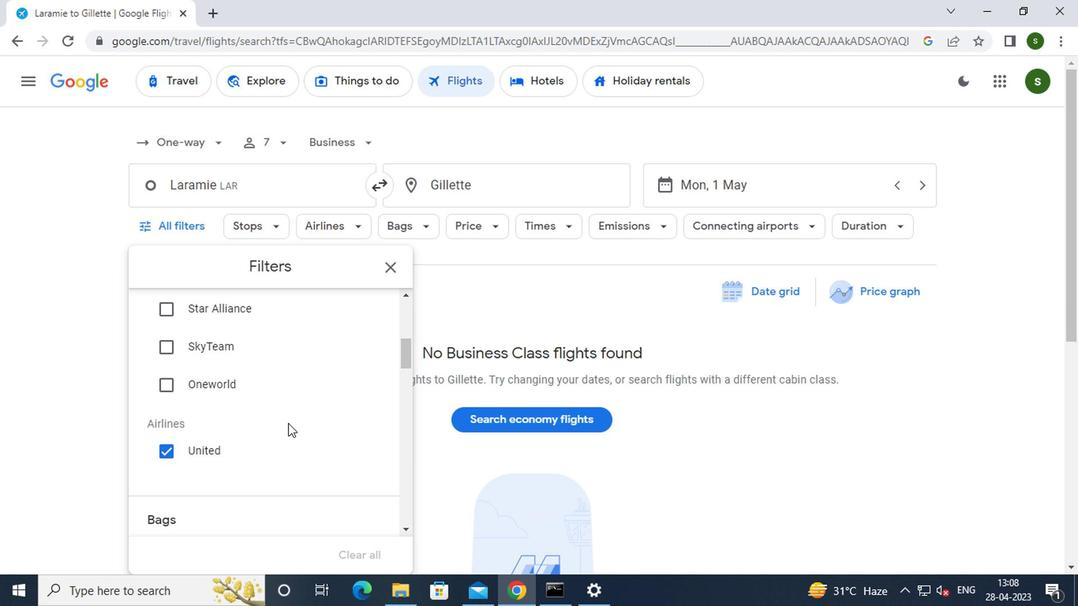 
Action: Mouse scrolled (285, 419) with delta (0, 0)
Screenshot: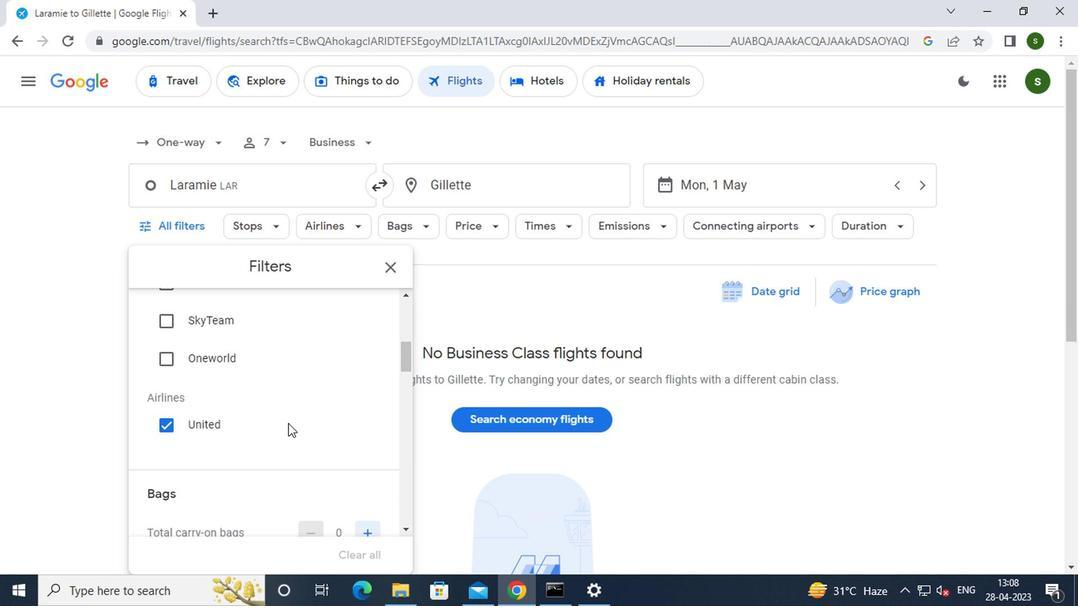 
Action: Mouse moved to (366, 435)
Screenshot: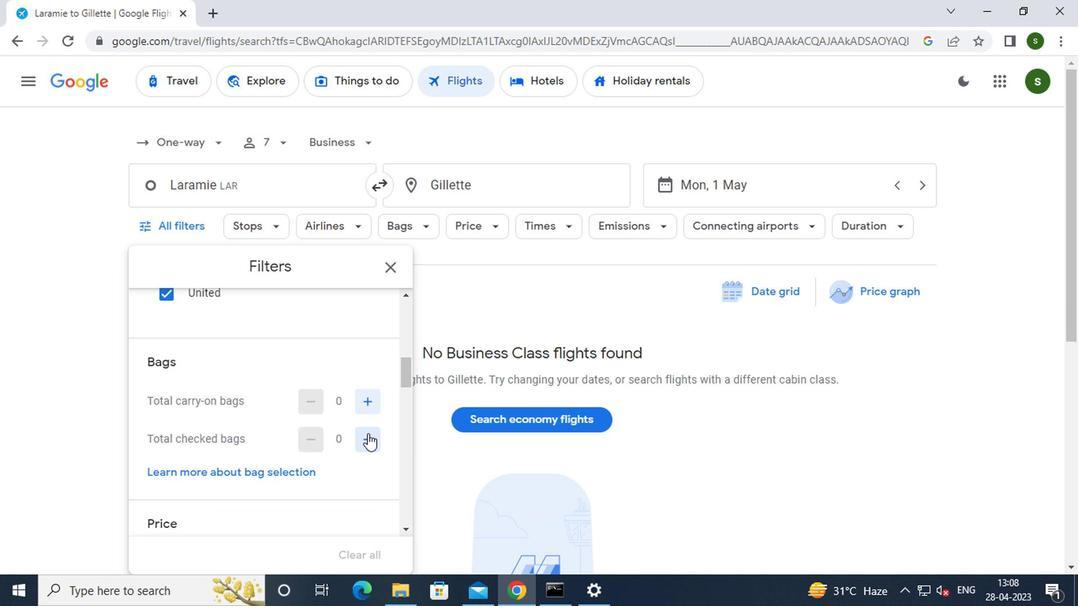 
Action: Mouse pressed left at (366, 435)
Screenshot: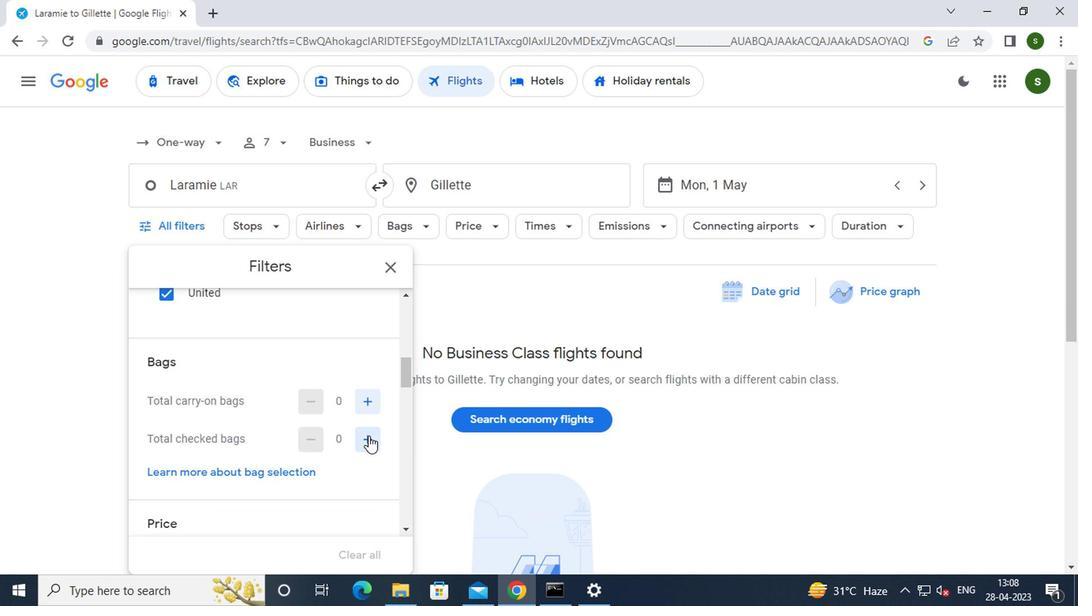
Action: Mouse pressed left at (366, 435)
Screenshot: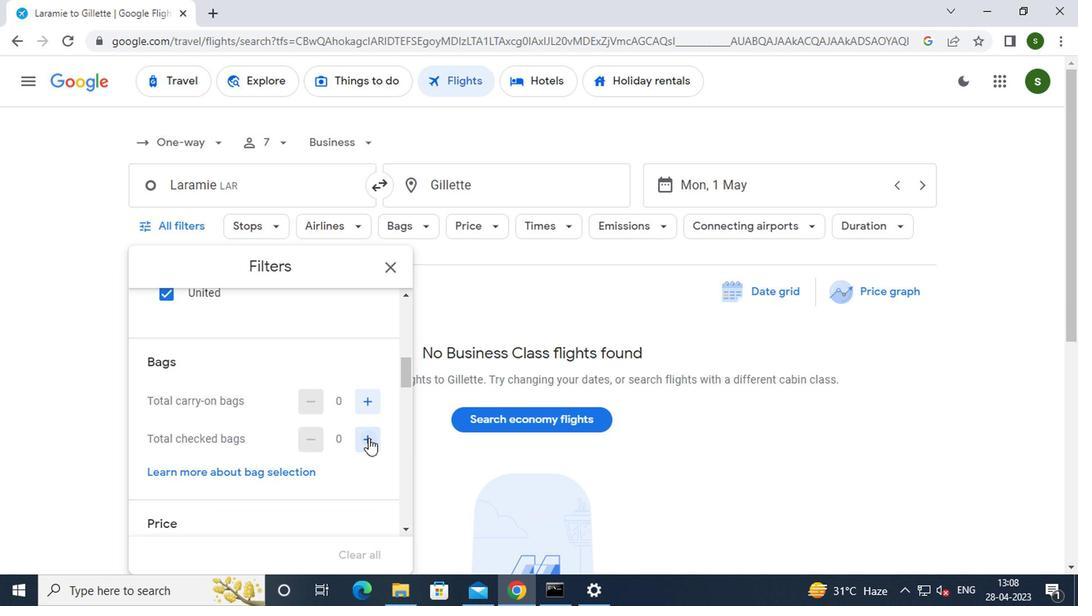 
Action: Mouse pressed left at (366, 435)
Screenshot: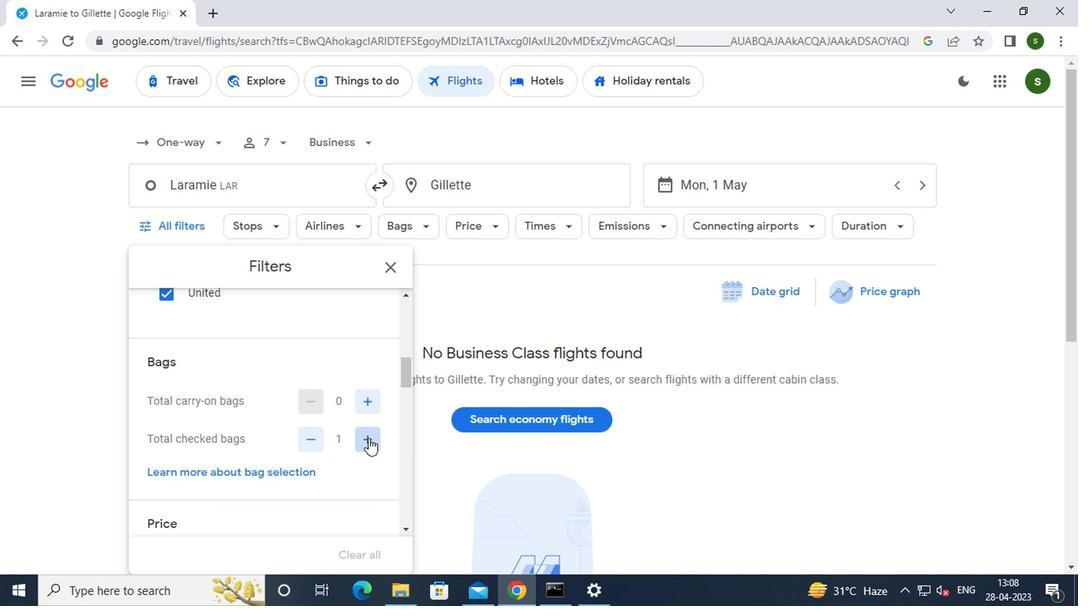 
Action: Mouse pressed left at (366, 435)
Screenshot: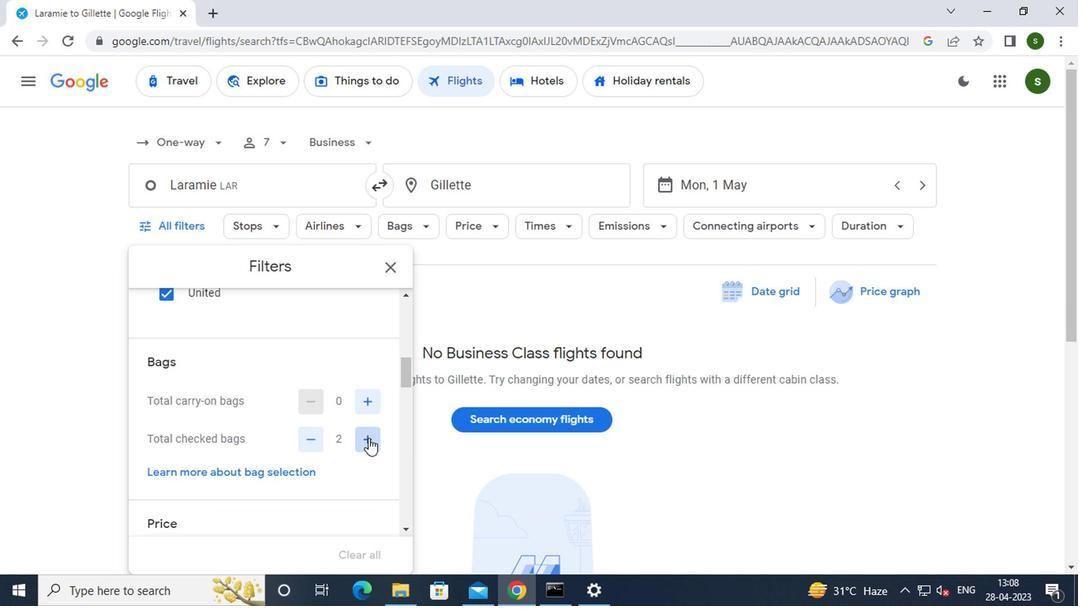 
Action: Mouse pressed left at (366, 435)
Screenshot: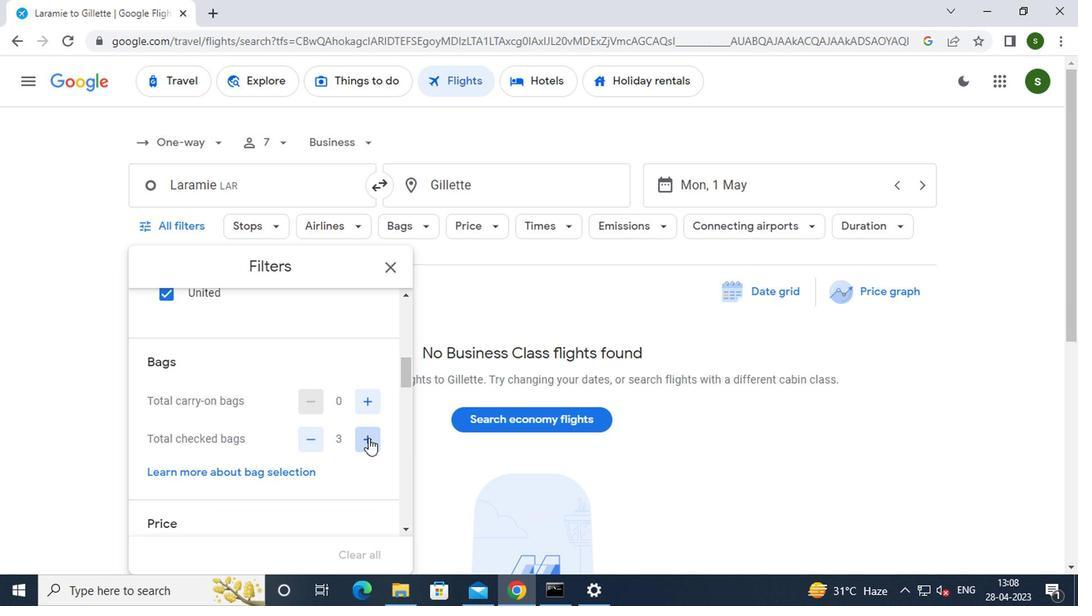 
Action: Mouse pressed left at (366, 435)
Screenshot: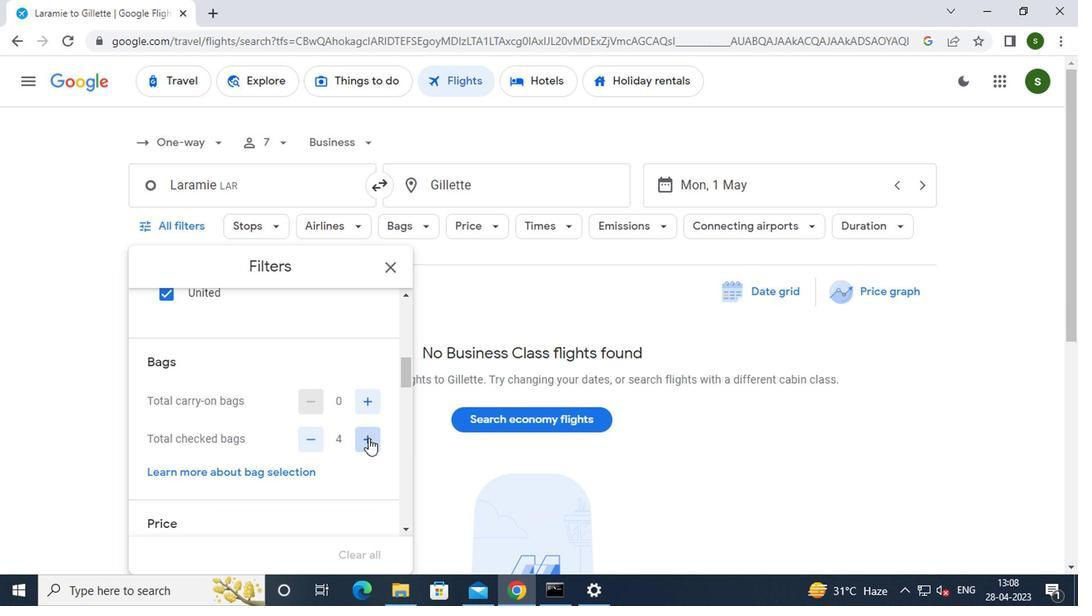 
Action: Mouse pressed left at (366, 435)
Screenshot: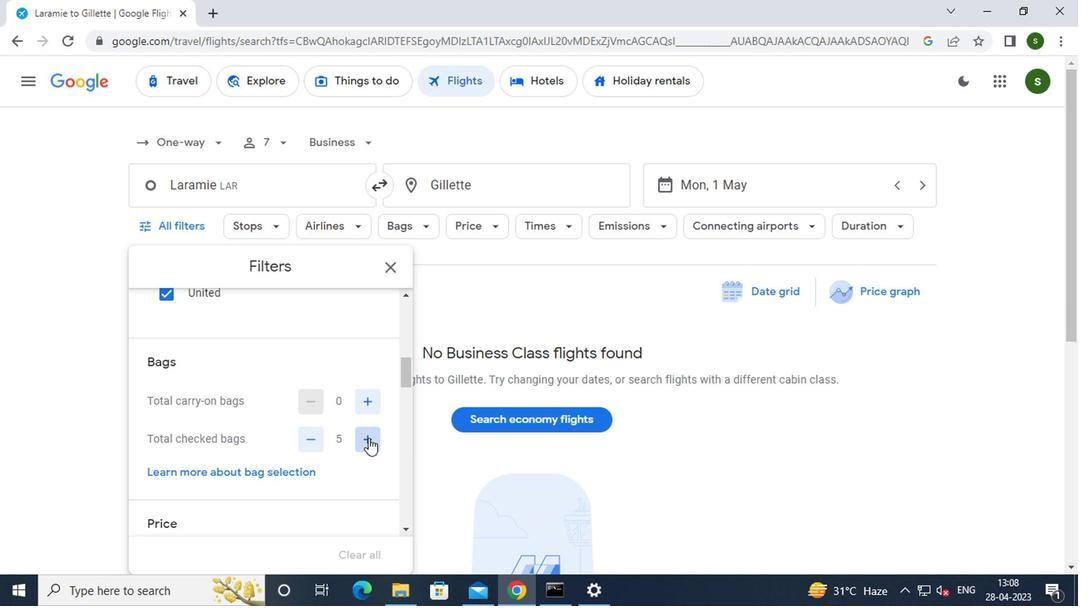 
Action: Mouse scrolled (366, 435) with delta (0, 0)
Screenshot: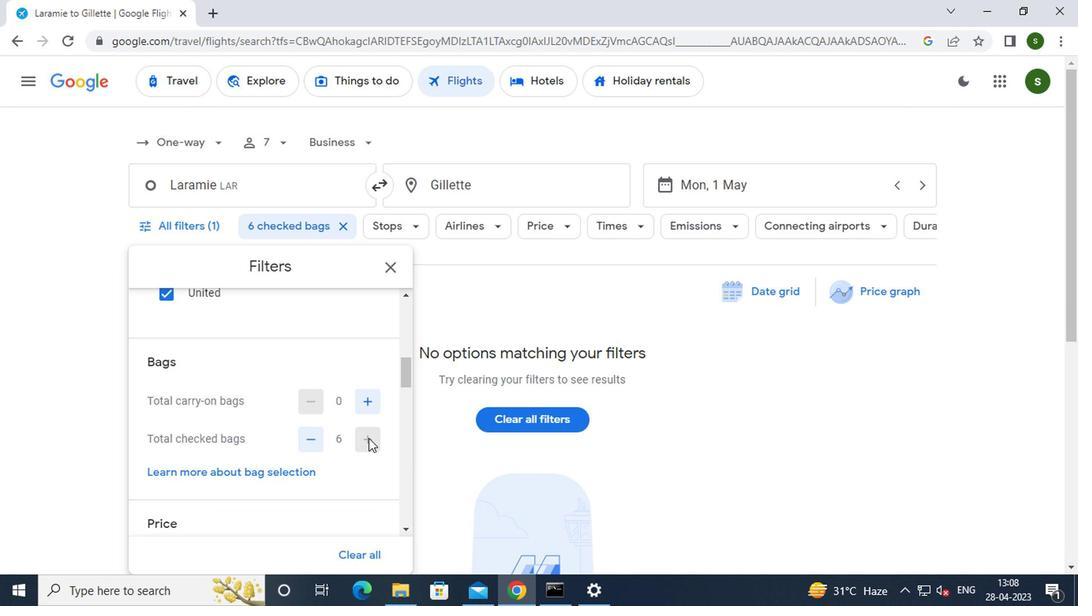 
Action: Mouse scrolled (366, 435) with delta (0, 0)
Screenshot: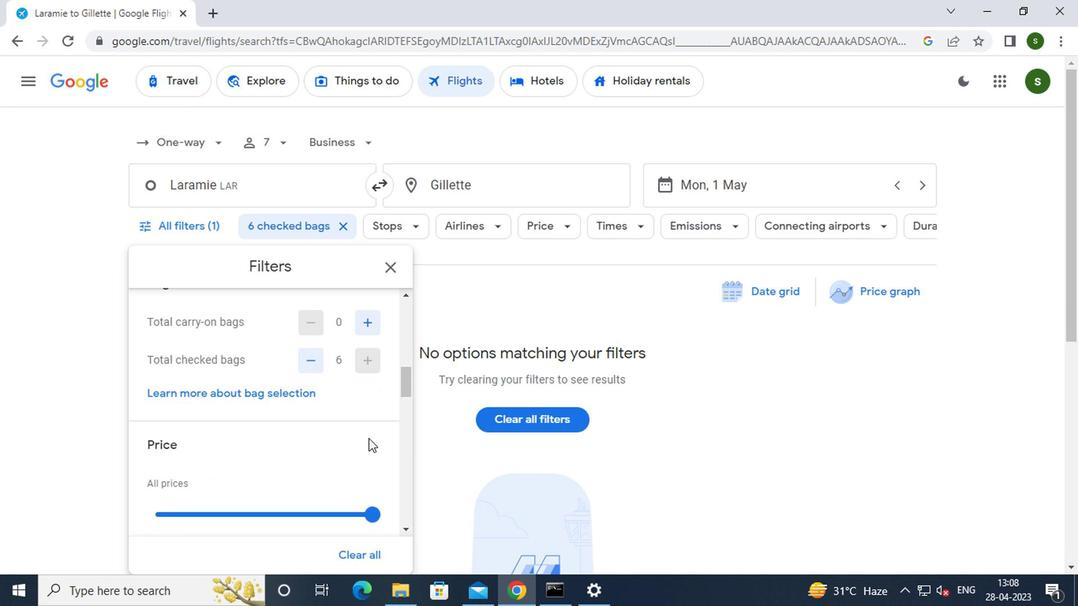 
Action: Mouse moved to (367, 435)
Screenshot: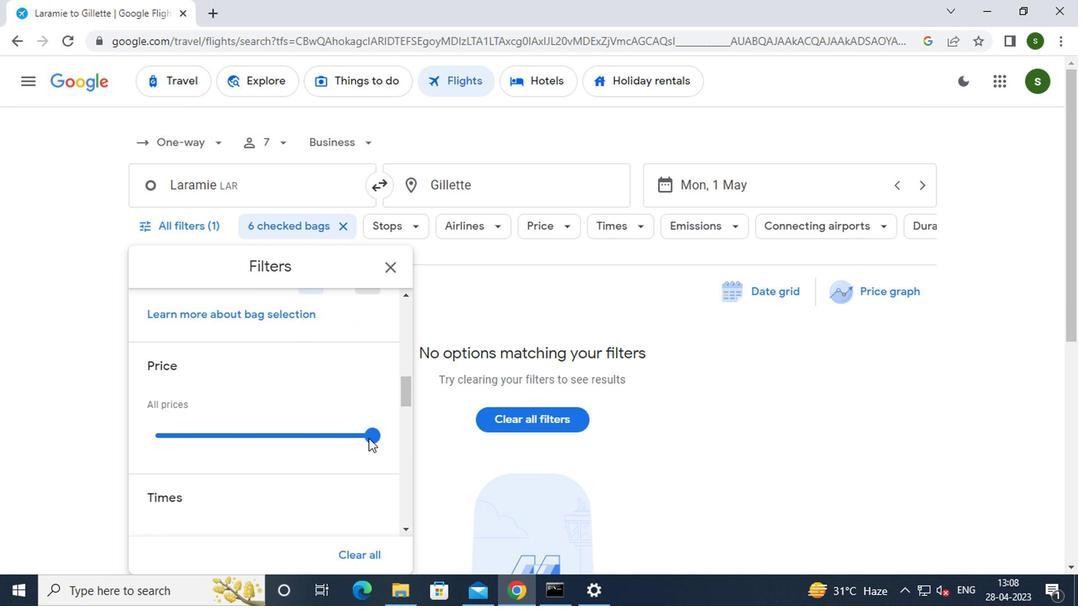 
Action: Mouse pressed left at (367, 435)
Screenshot: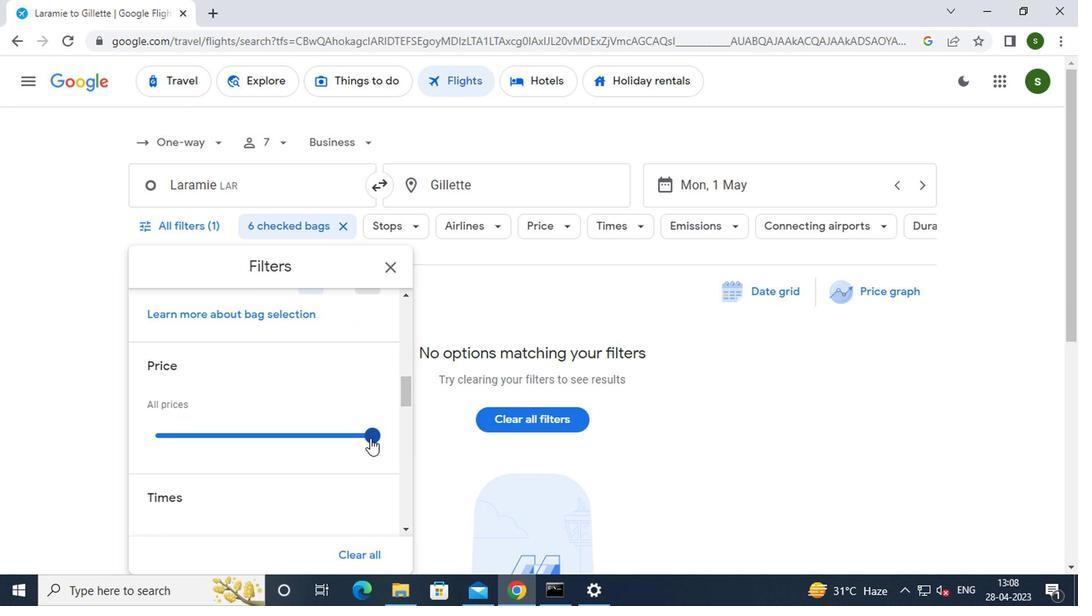
Action: Mouse moved to (316, 447)
Screenshot: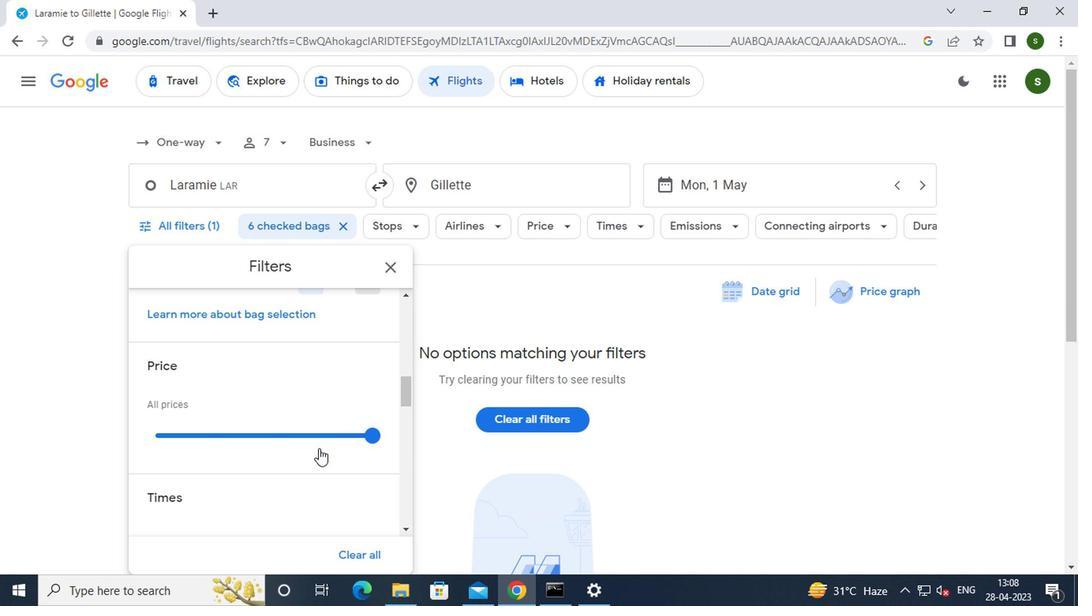 
Action: Mouse scrolled (316, 446) with delta (0, 0)
Screenshot: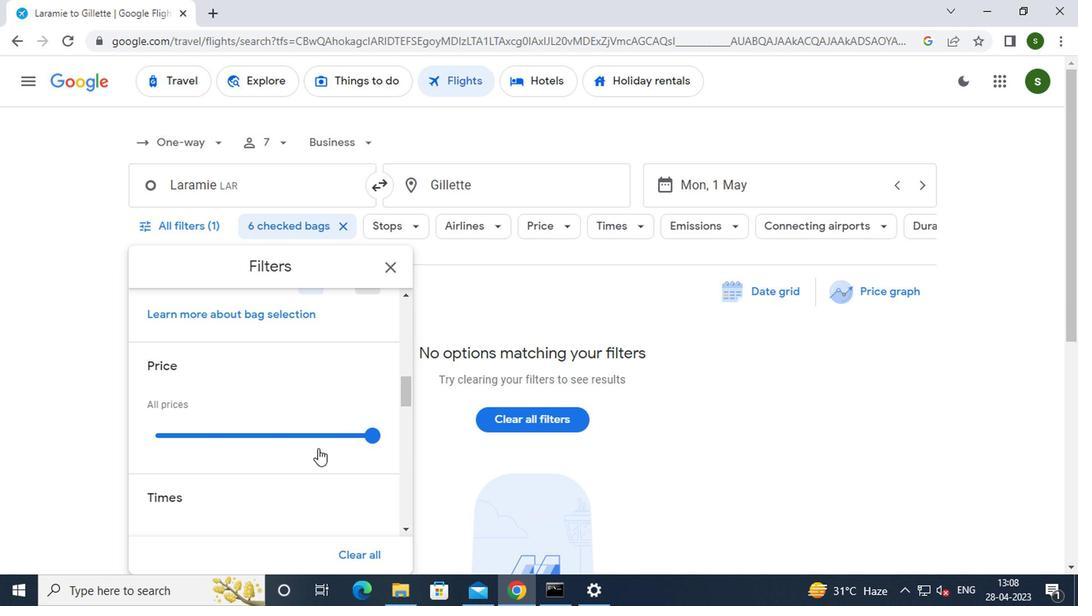 
Action: Mouse moved to (260, 430)
Screenshot: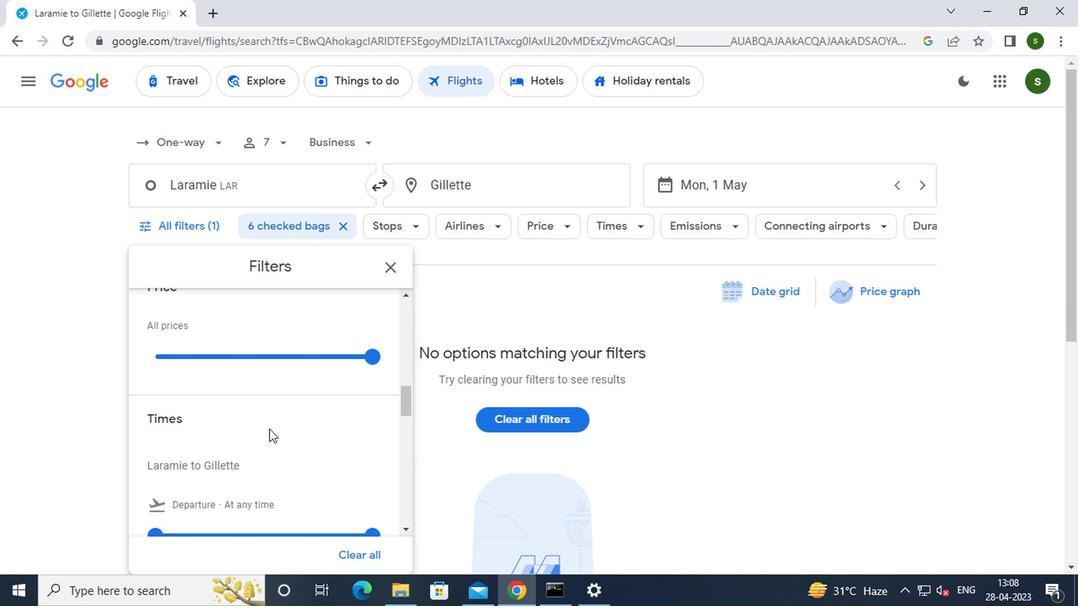 
Action: Mouse scrolled (260, 429) with delta (0, -1)
Screenshot: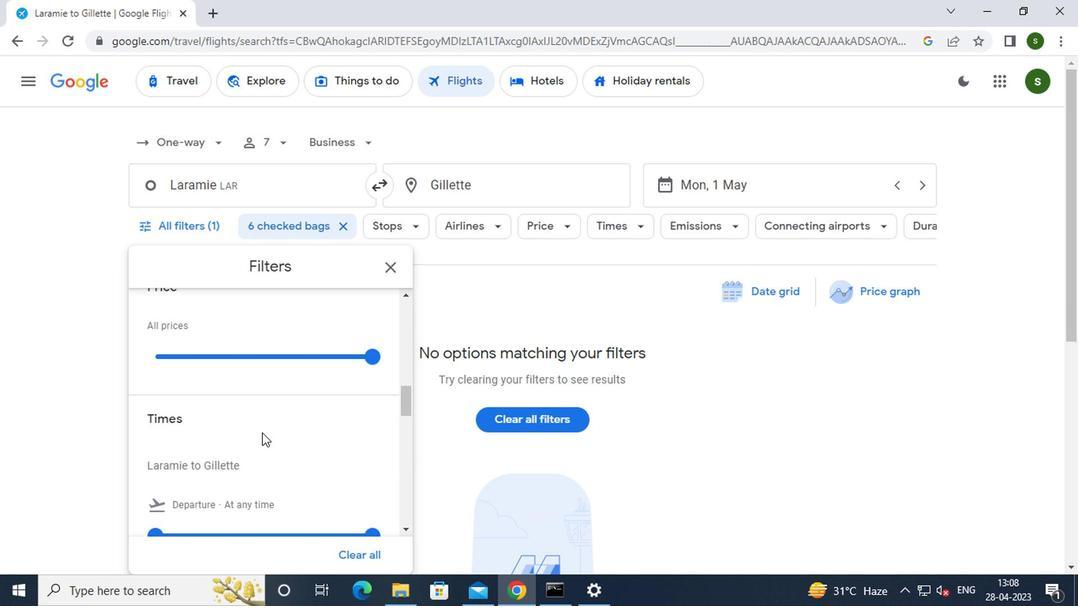 
Action: Mouse moved to (152, 453)
Screenshot: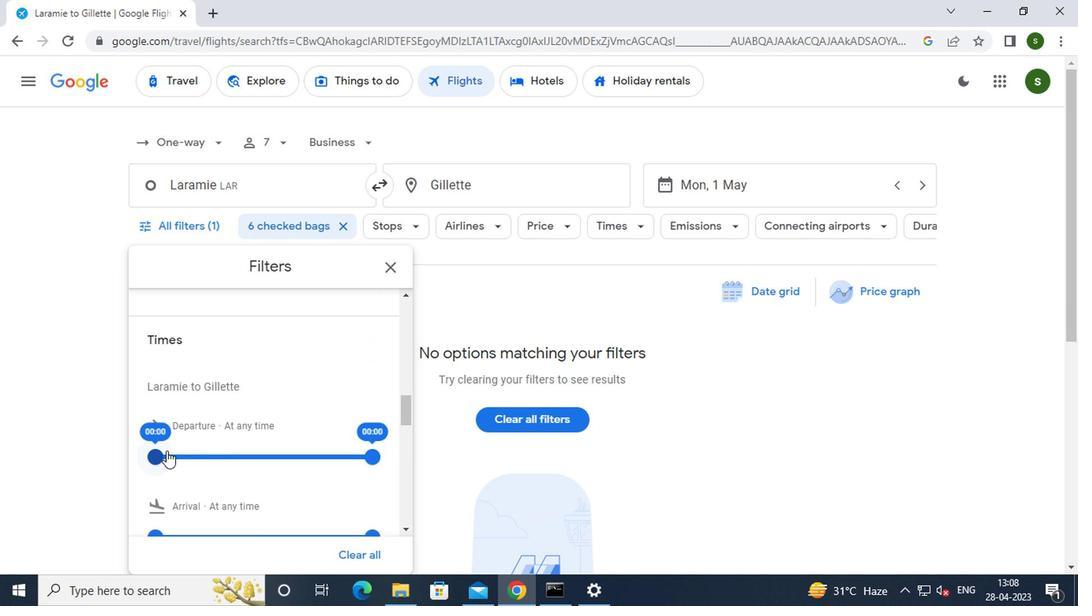 
Action: Mouse pressed left at (152, 453)
Screenshot: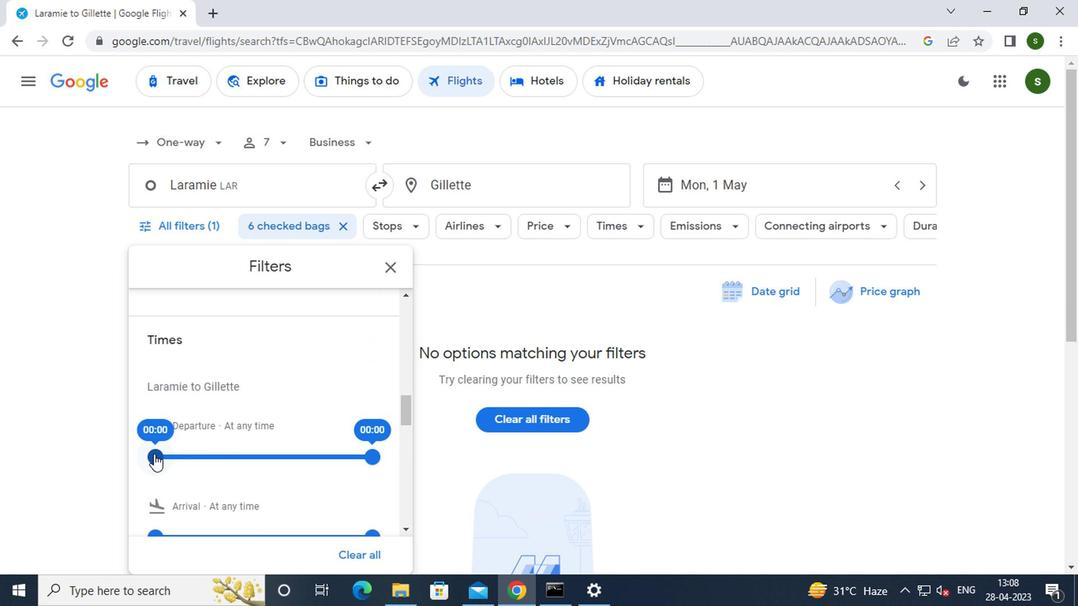
Action: Mouse moved to (538, 284)
Screenshot: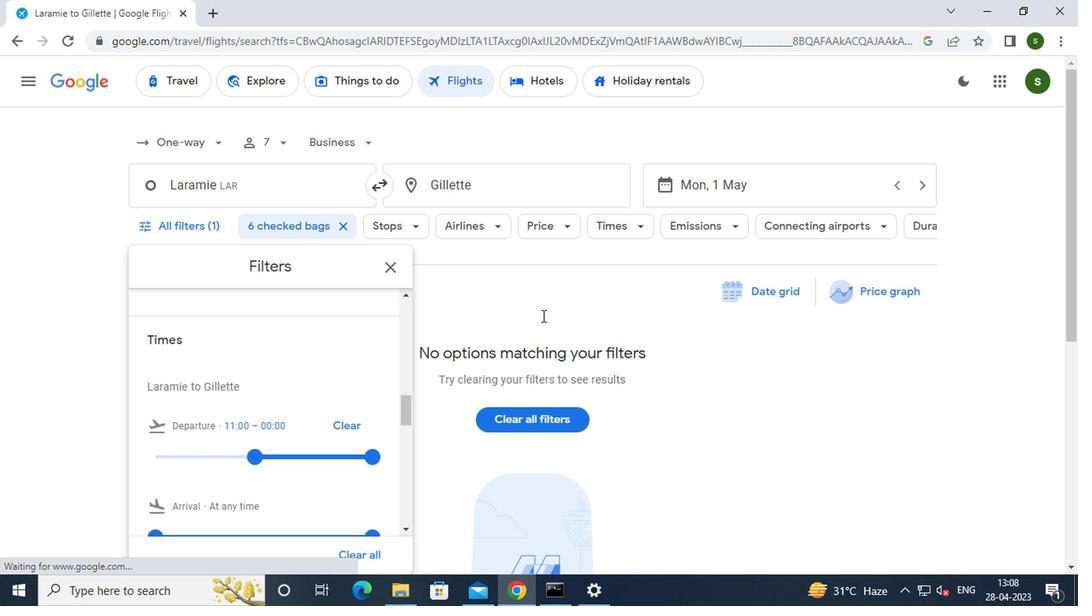
Action: Mouse pressed left at (538, 284)
Screenshot: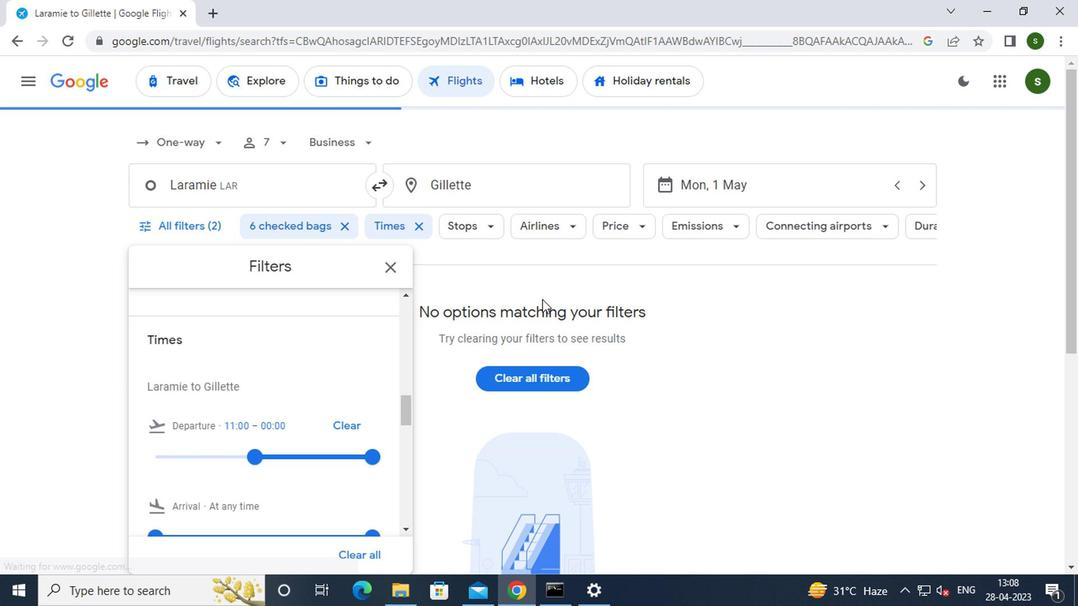 
